 Task: Add Attachment from Google Drive to Card Card0000000267 in Board Board0000000067 in Workspace WS0000000023 in Trello. Add Cover Orange to Card Card0000000267 in Board Board0000000067 in Workspace WS0000000023 in Trello. Add "Add Label …" with "Title" Title0000000267 to Button Button0000000267 to Card Card0000000267 in Board Board0000000067 in Workspace WS0000000023 in Trello. Add Description DS0000000267 to Card Card0000000267 in Board Board0000000067 in Workspace WS0000000023 in Trello. Add Comment CM0000000267 to Card Card0000000267 in Board Board0000000067 in Workspace WS0000000023 in Trello
Action: Mouse moved to (595, 591)
Screenshot: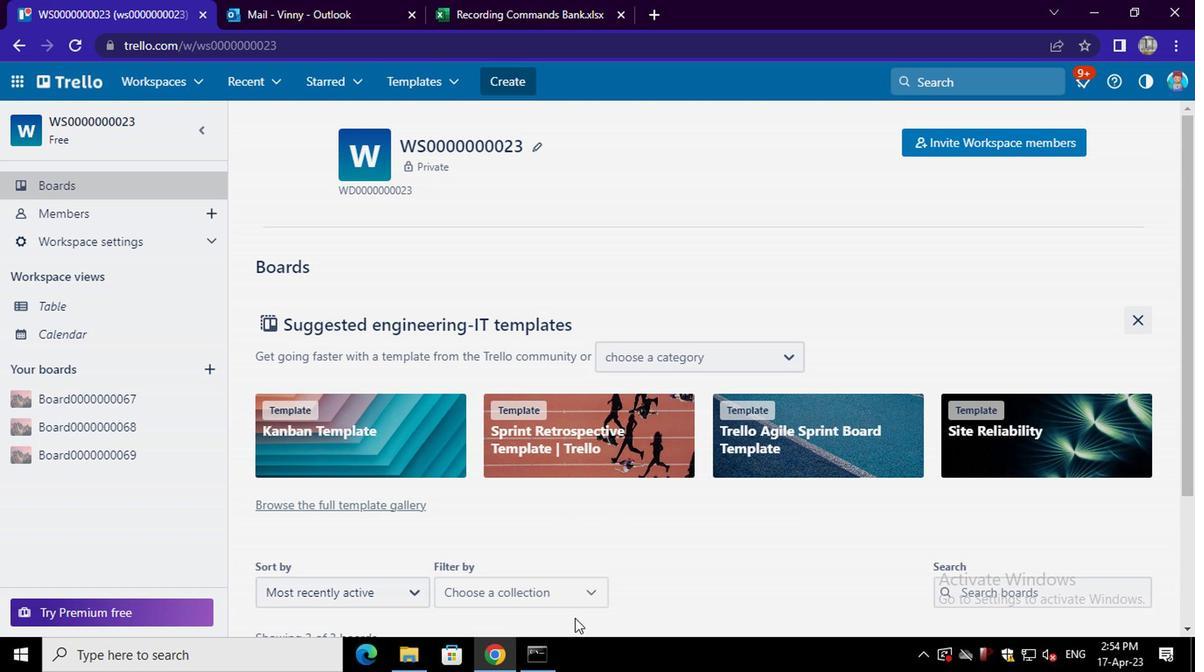 
Action: Mouse scrolled (595, 590) with delta (0, -1)
Screenshot: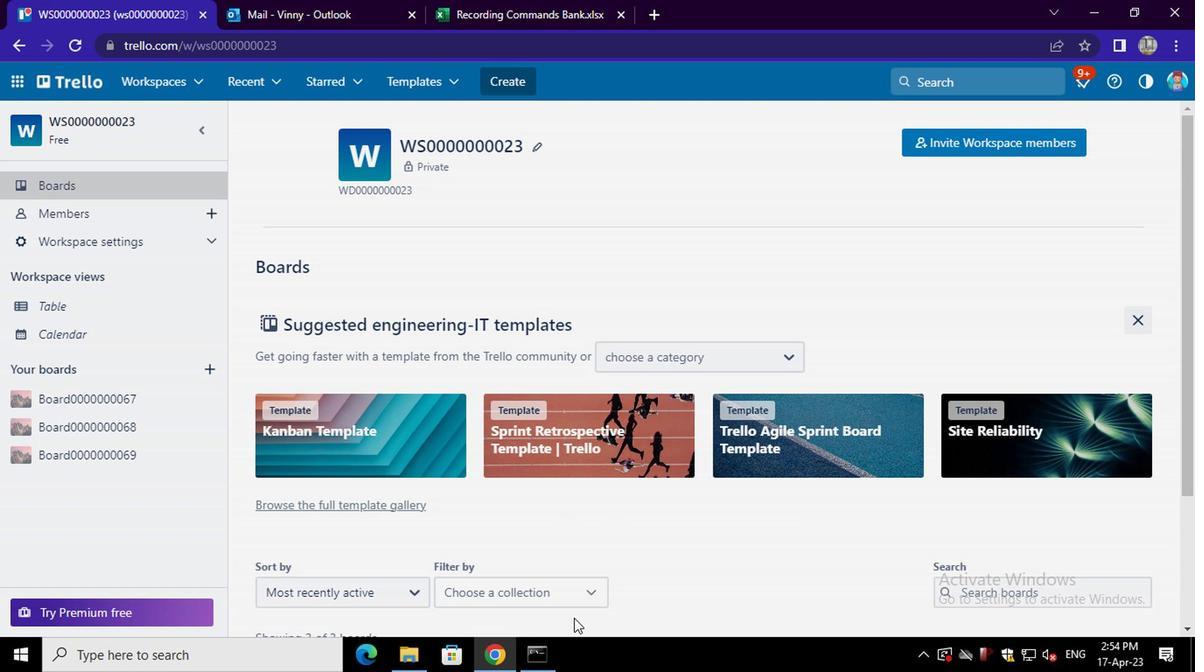 
Action: Mouse scrolled (595, 590) with delta (0, -1)
Screenshot: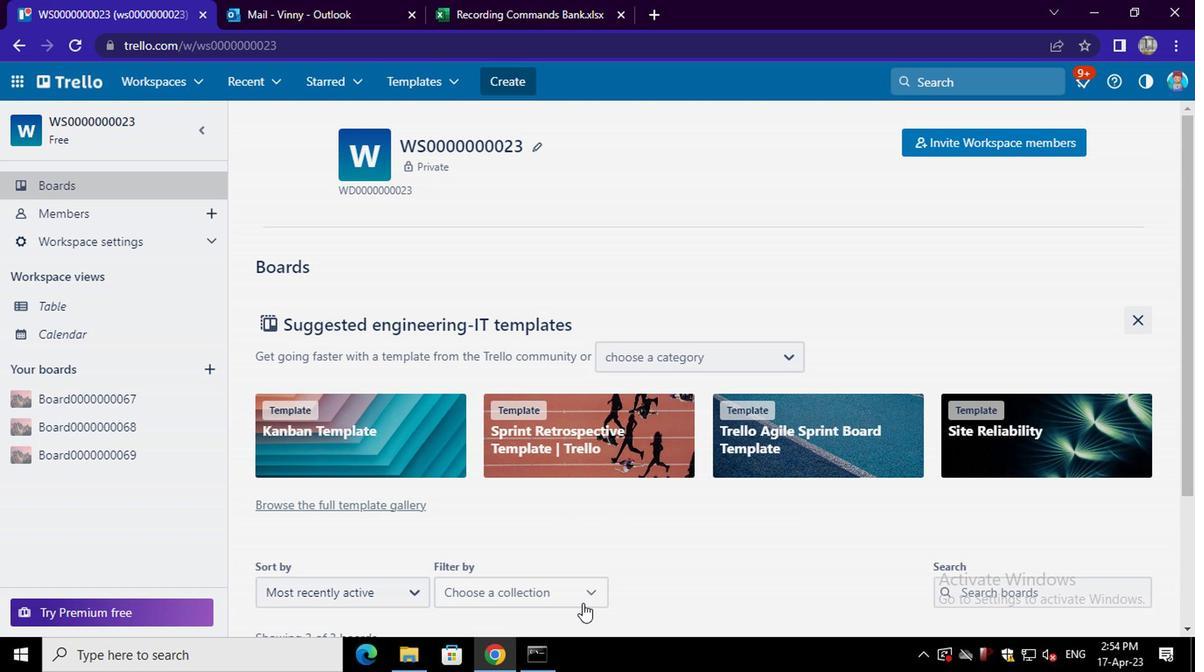 
Action: Mouse scrolled (595, 590) with delta (0, -1)
Screenshot: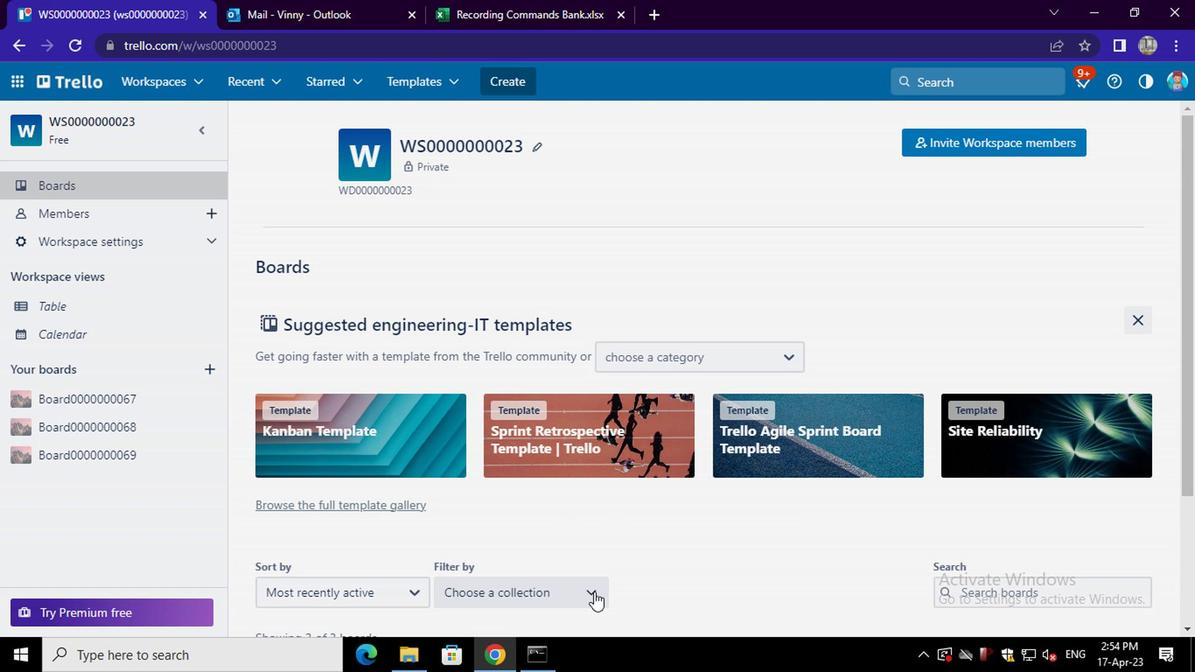 
Action: Mouse scrolled (595, 590) with delta (0, -1)
Screenshot: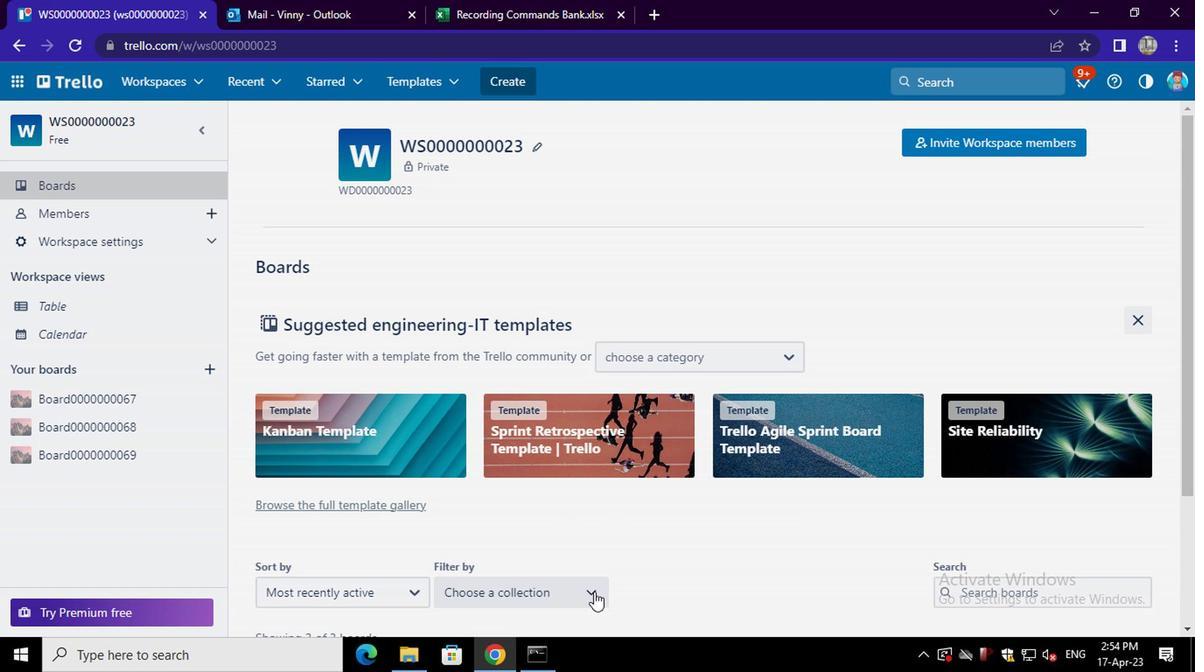 
Action: Mouse moved to (599, 541)
Screenshot: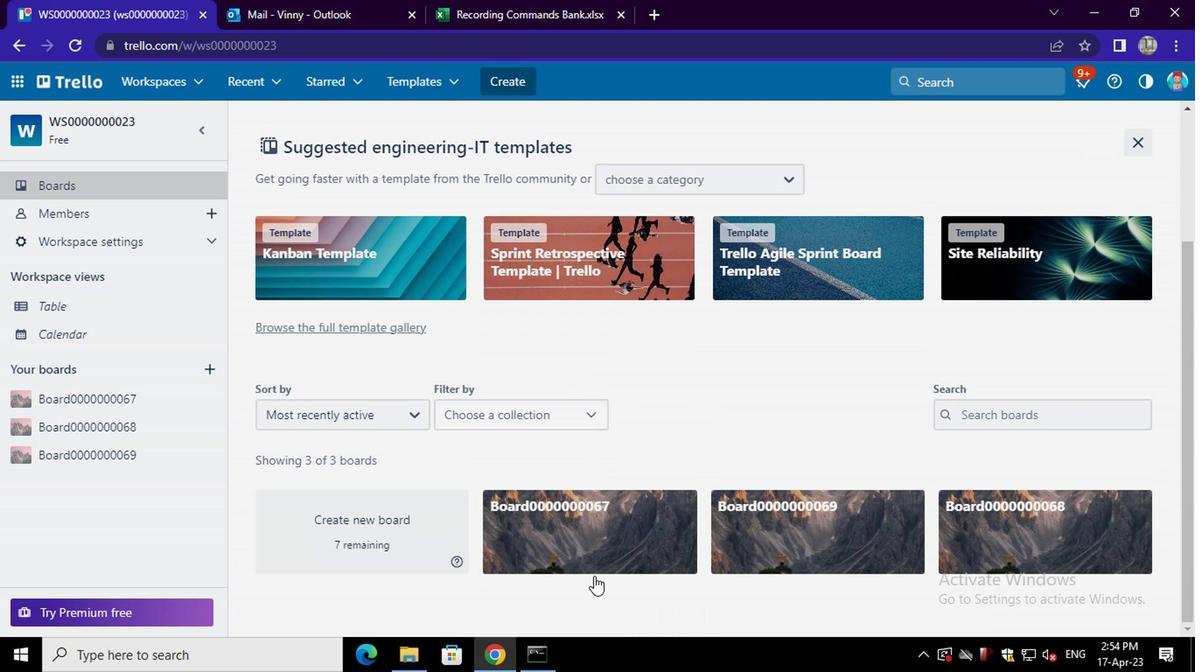 
Action: Mouse pressed left at (599, 541)
Screenshot: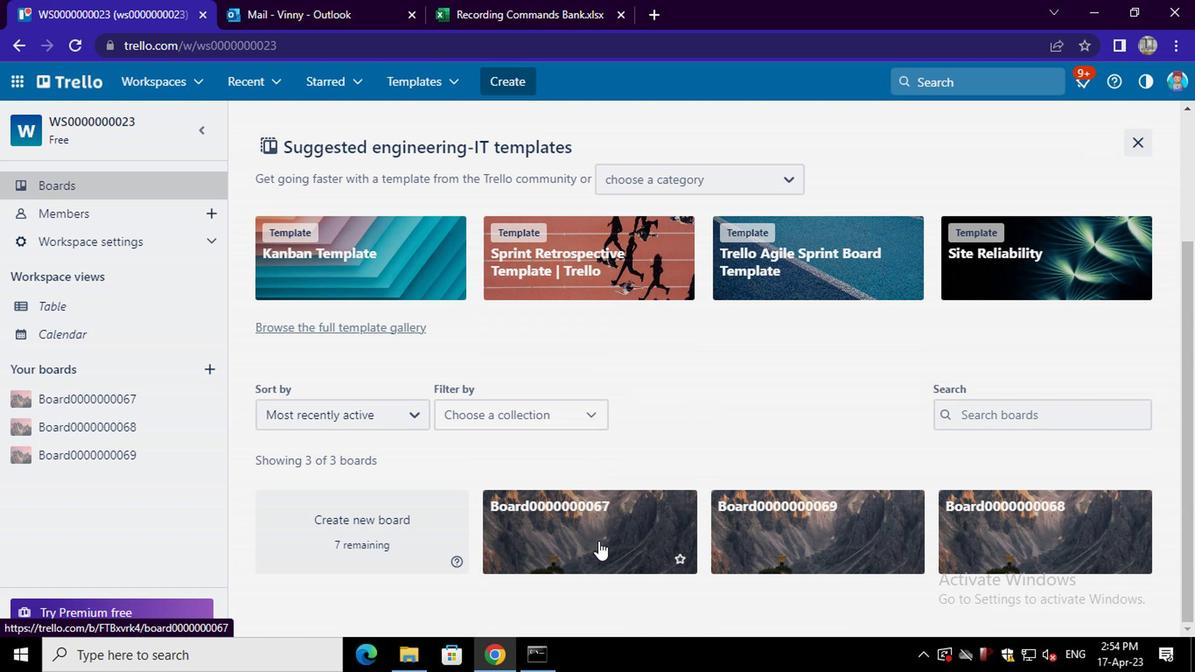 
Action: Mouse moved to (452, 451)
Screenshot: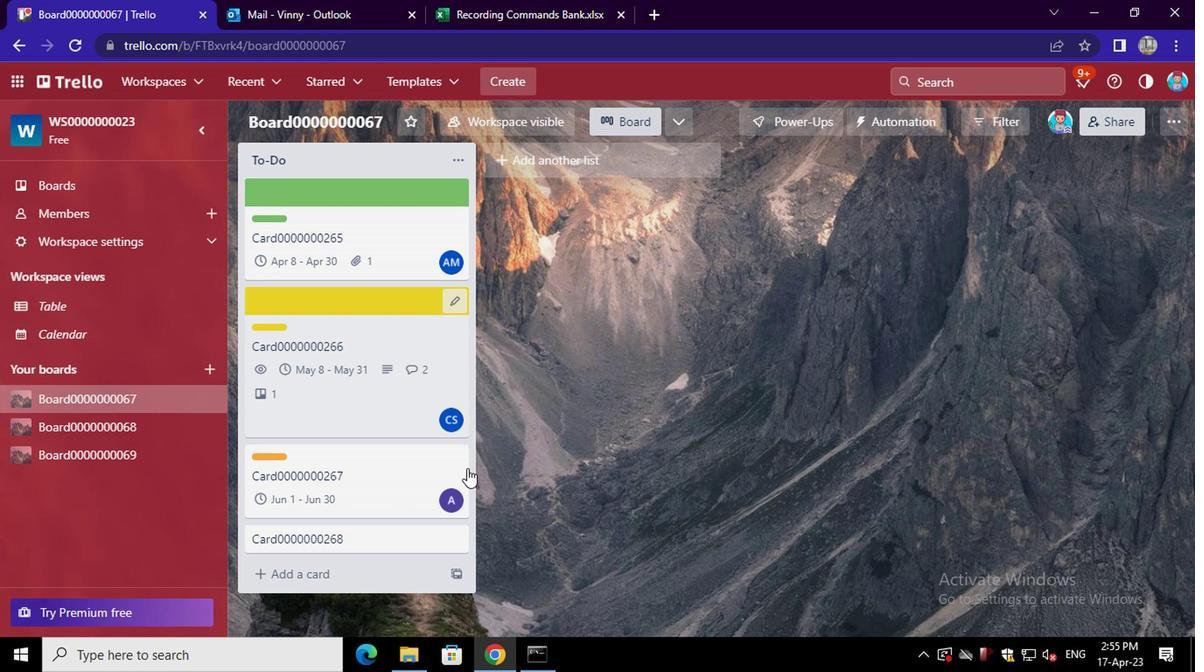 
Action: Mouse pressed left at (452, 451)
Screenshot: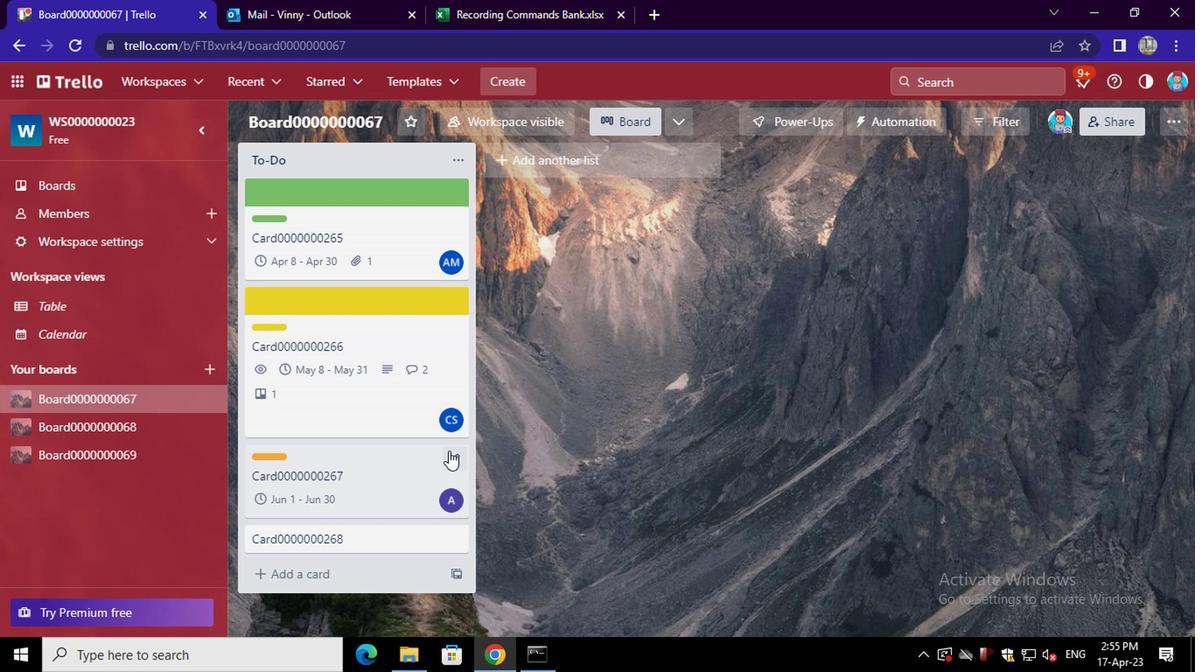 
Action: Mouse moved to (528, 365)
Screenshot: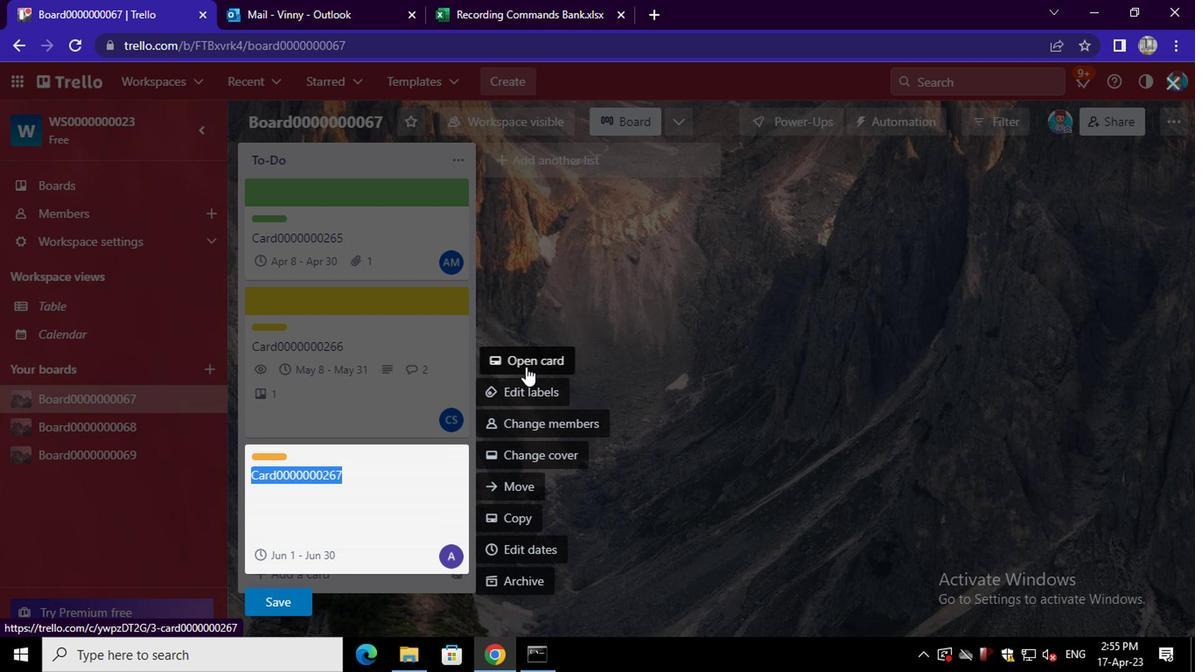 
Action: Mouse pressed left at (528, 365)
Screenshot: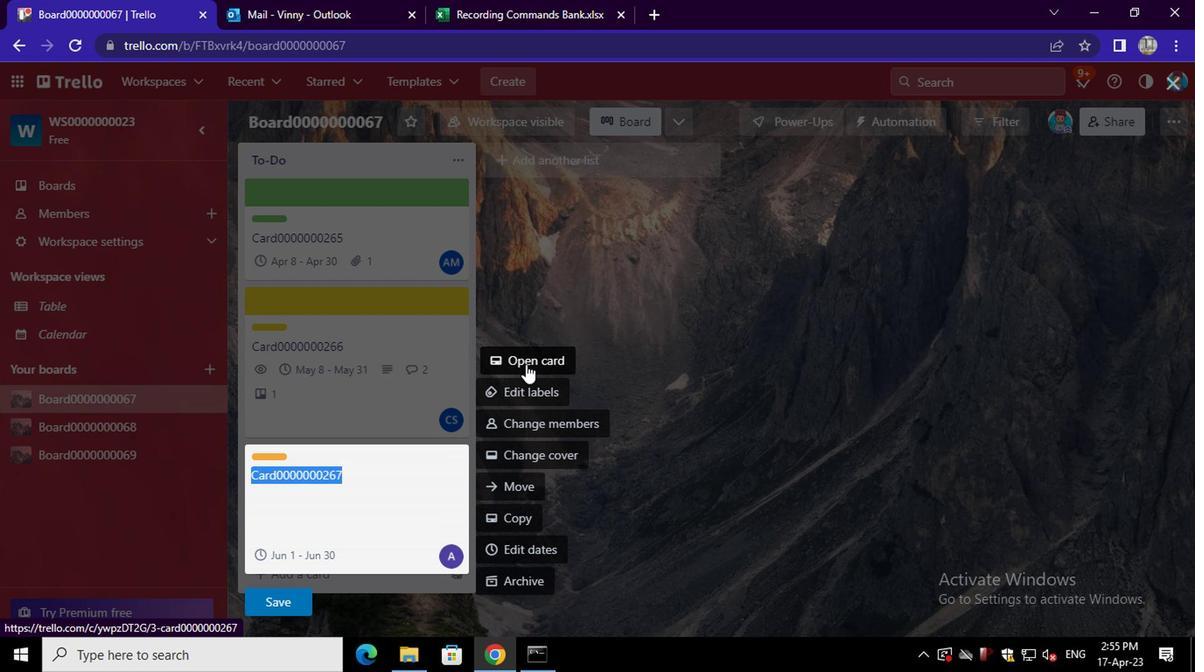 
Action: Mouse moved to (831, 360)
Screenshot: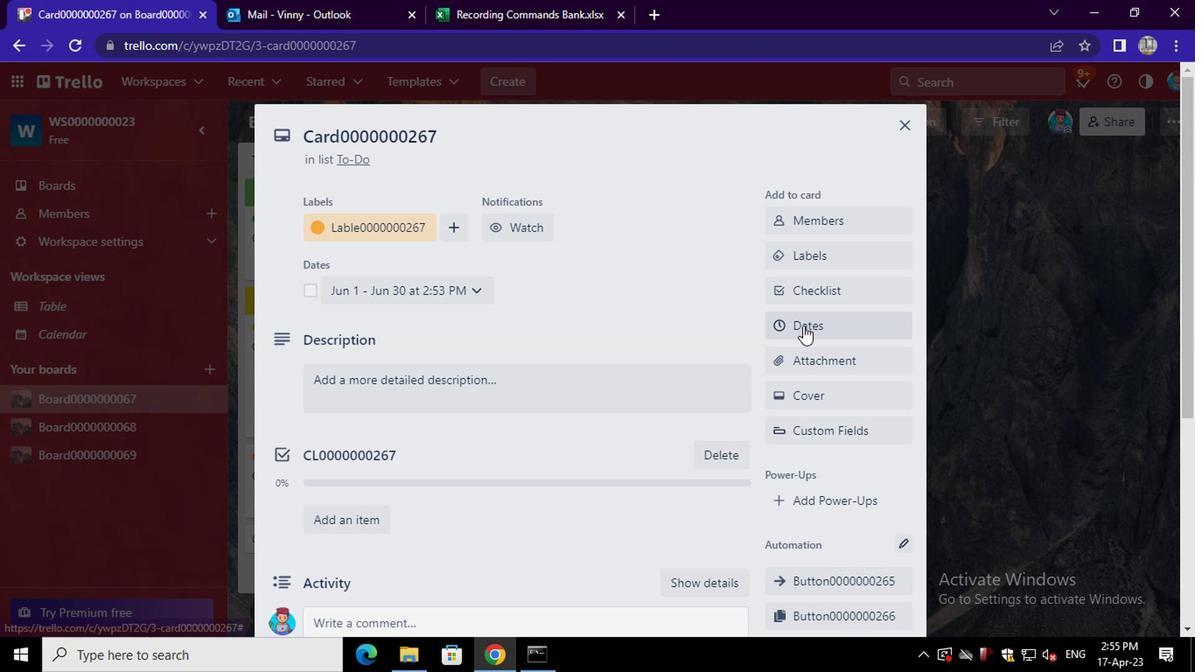 
Action: Mouse pressed left at (831, 360)
Screenshot: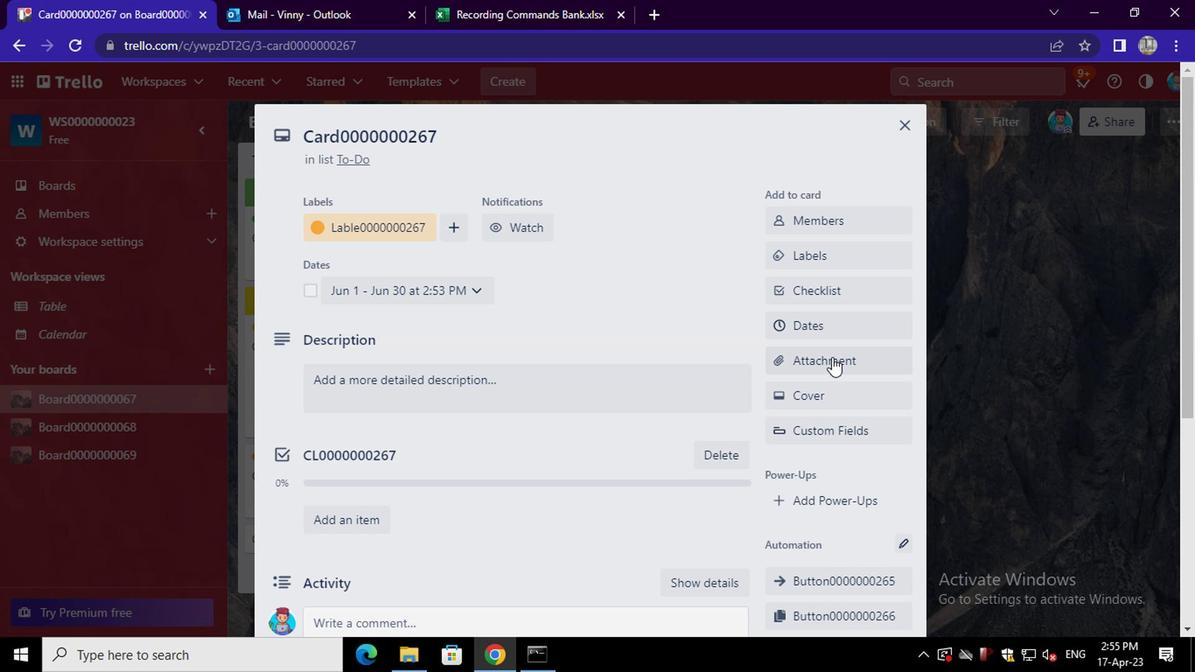 
Action: Mouse moved to (822, 219)
Screenshot: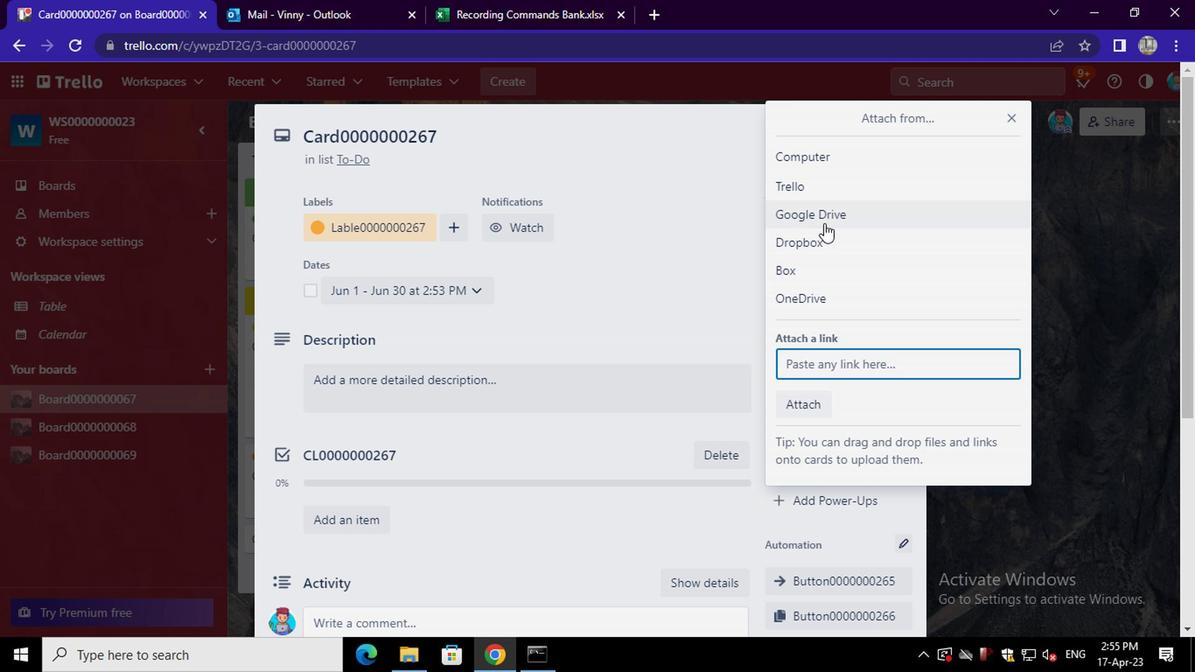 
Action: Mouse pressed left at (822, 219)
Screenshot: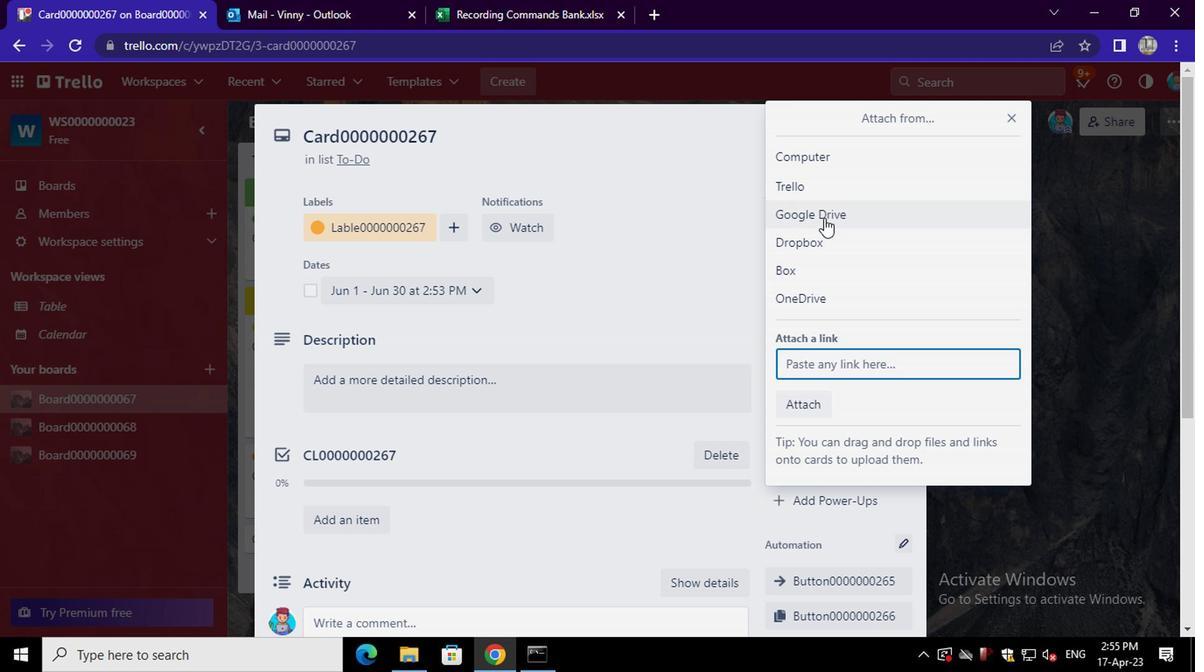 
Action: Mouse moved to (444, 424)
Screenshot: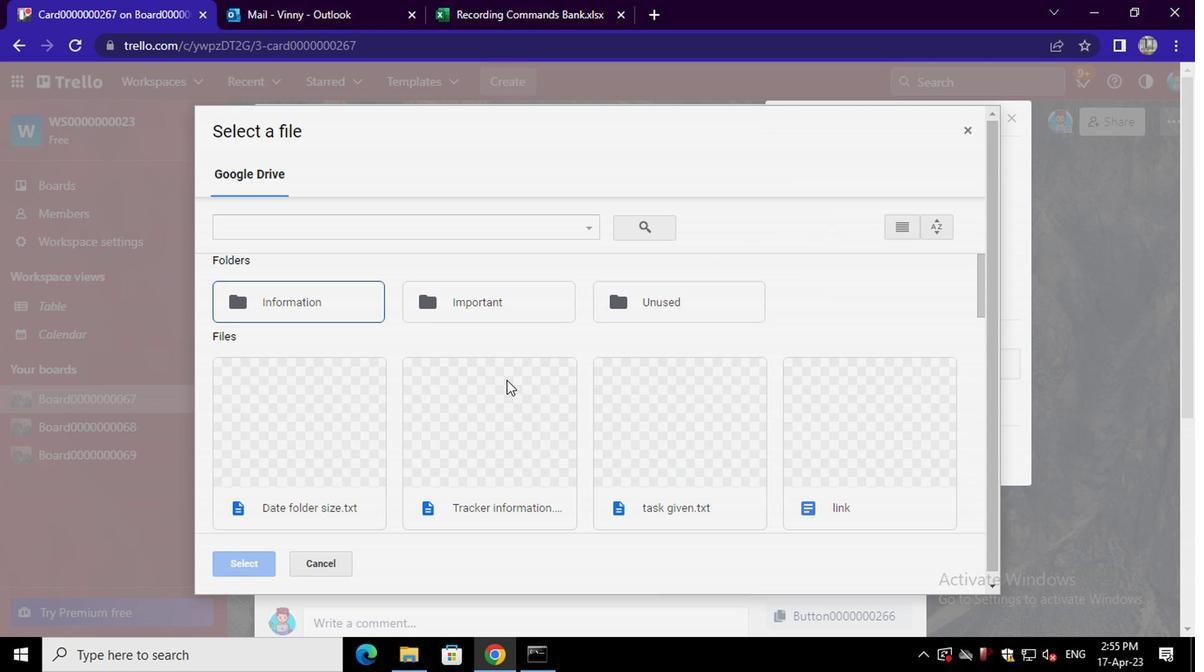 
Action: Mouse scrolled (444, 423) with delta (0, 0)
Screenshot: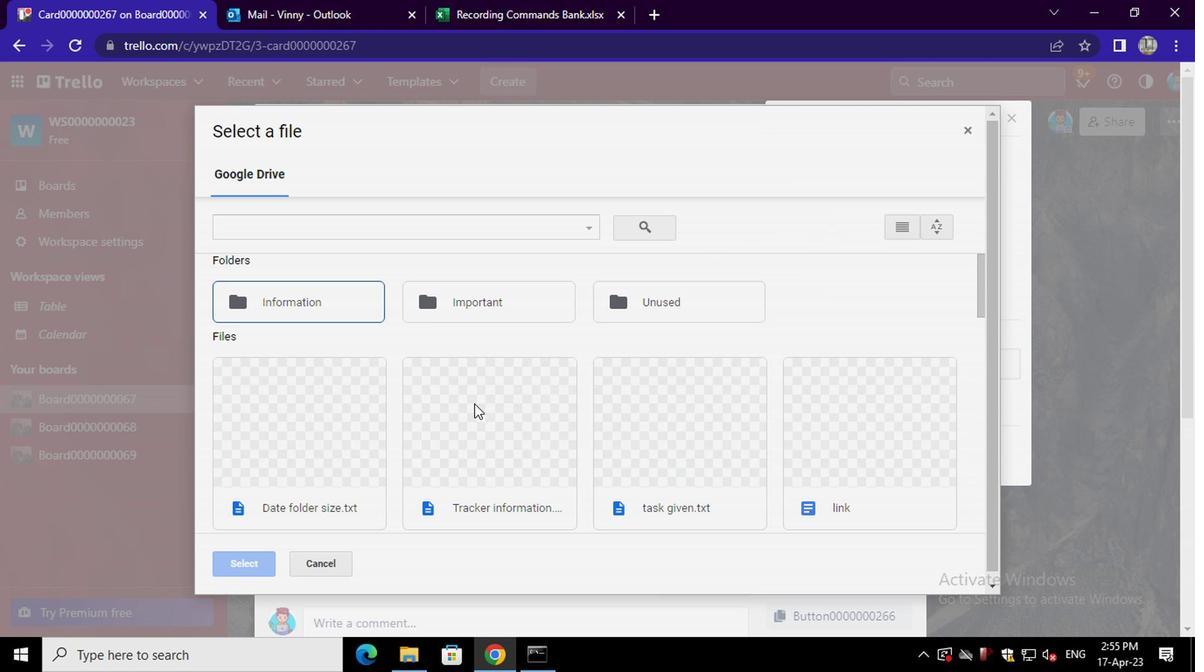 
Action: Mouse scrolled (444, 423) with delta (0, 0)
Screenshot: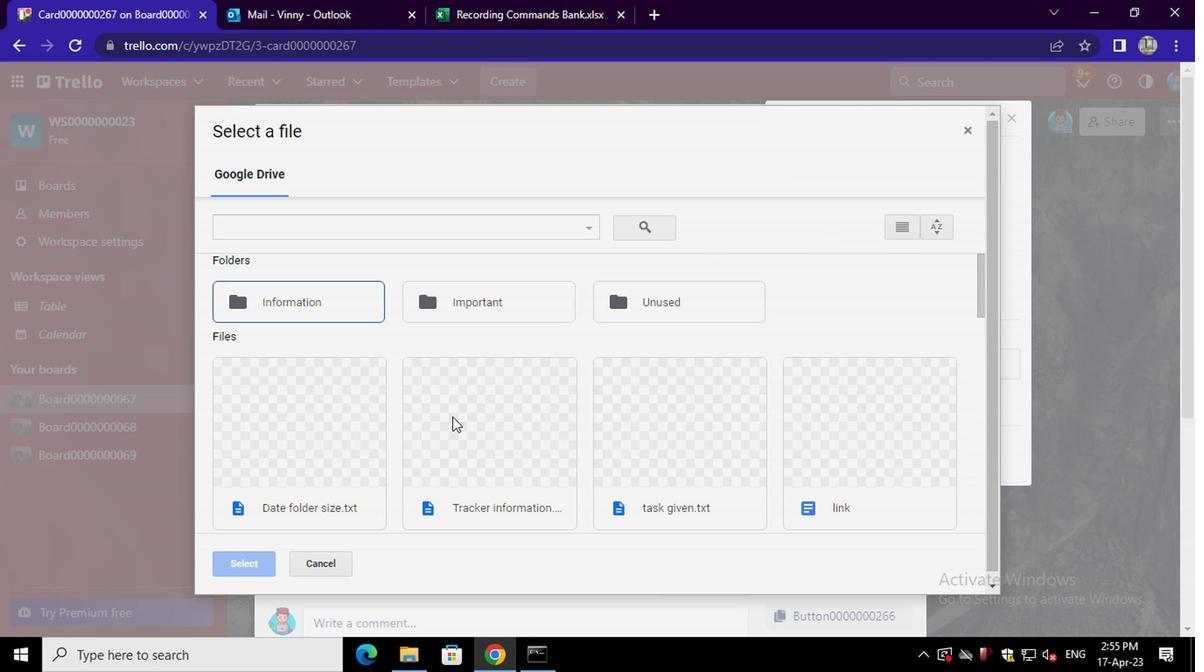 
Action: Mouse moved to (327, 454)
Screenshot: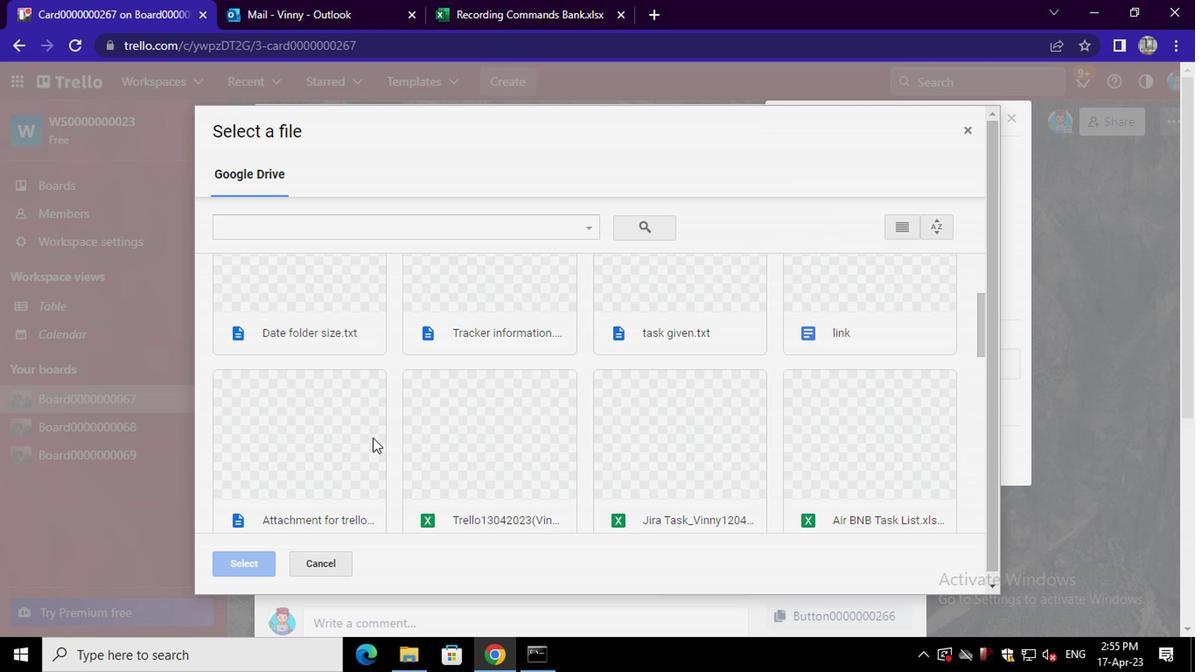 
Action: Mouse pressed left at (327, 454)
Screenshot: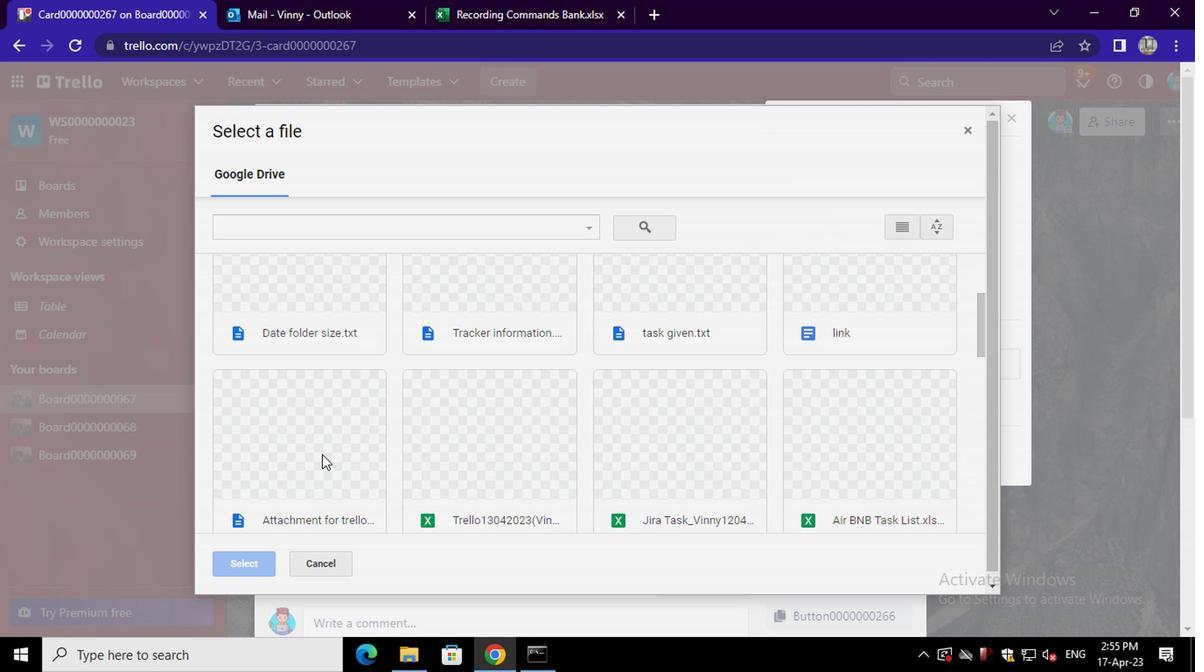 
Action: Mouse pressed left at (327, 454)
Screenshot: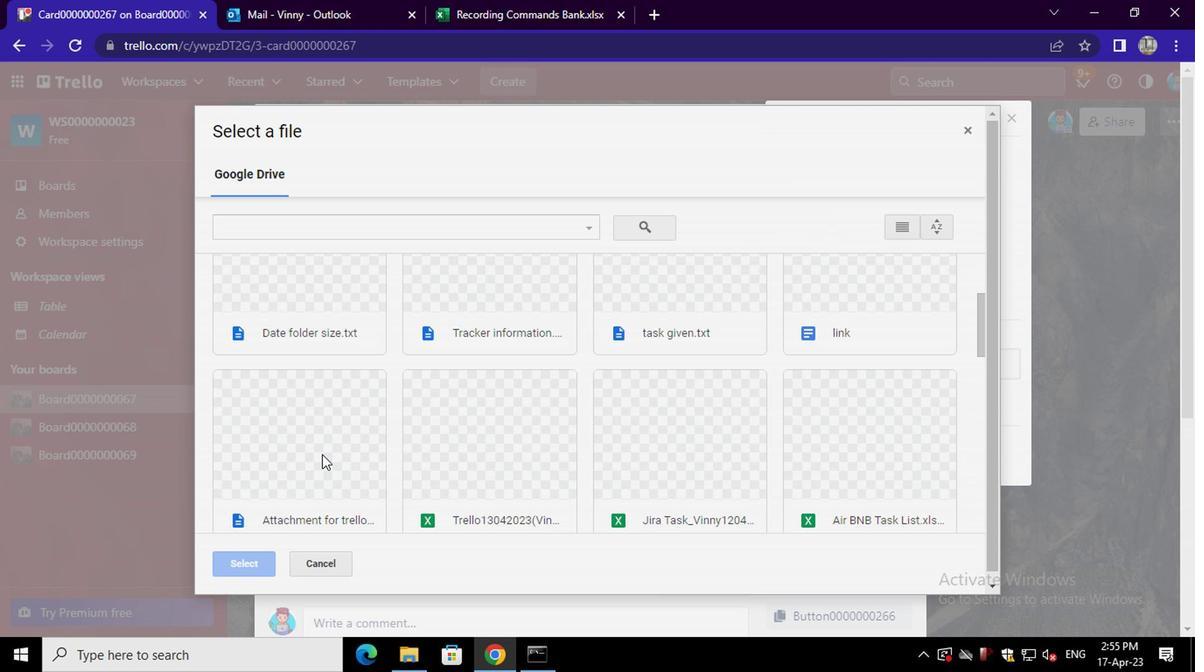 
Action: Mouse moved to (834, 397)
Screenshot: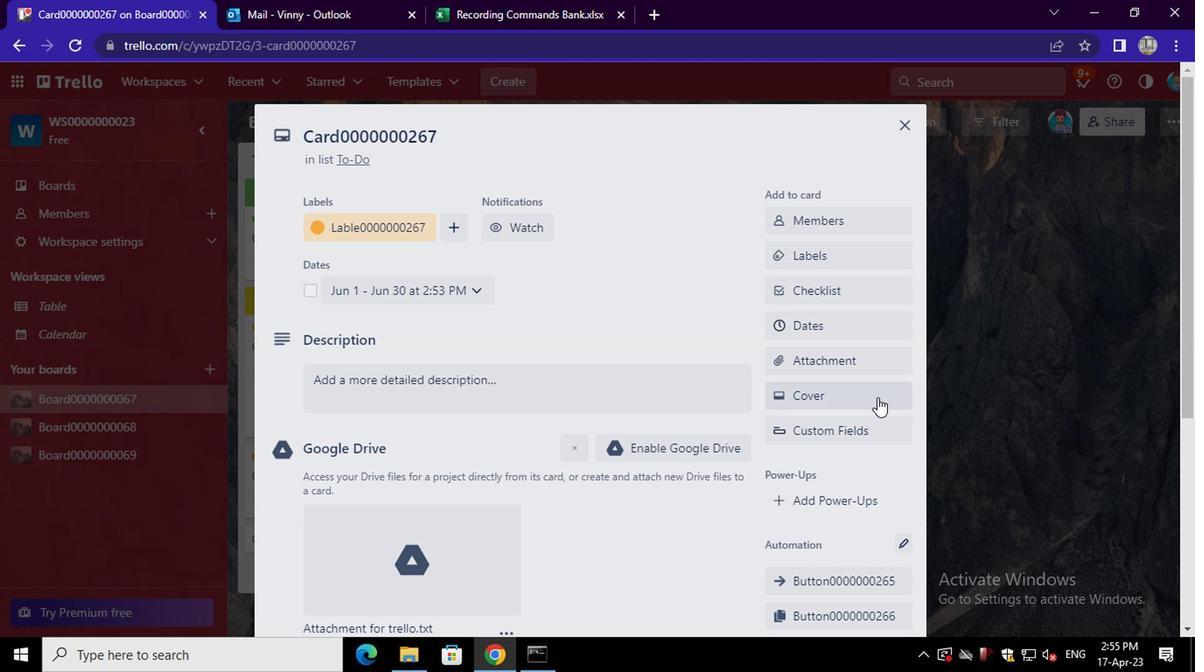 
Action: Mouse pressed left at (834, 397)
Screenshot: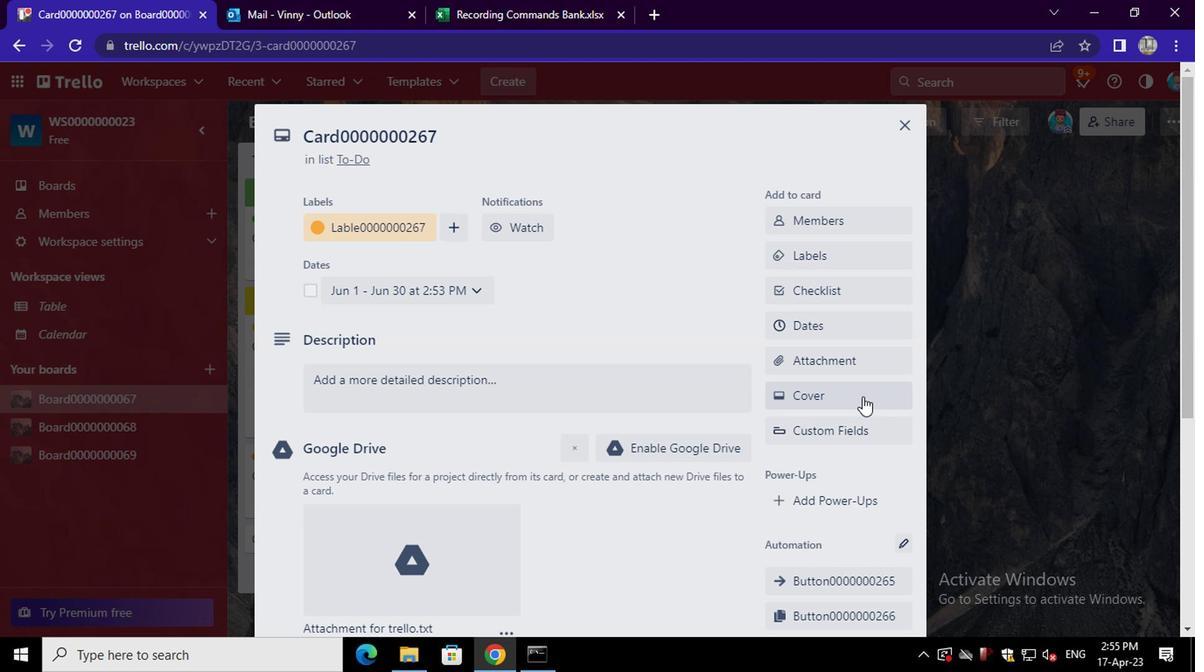 
Action: Mouse moved to (905, 277)
Screenshot: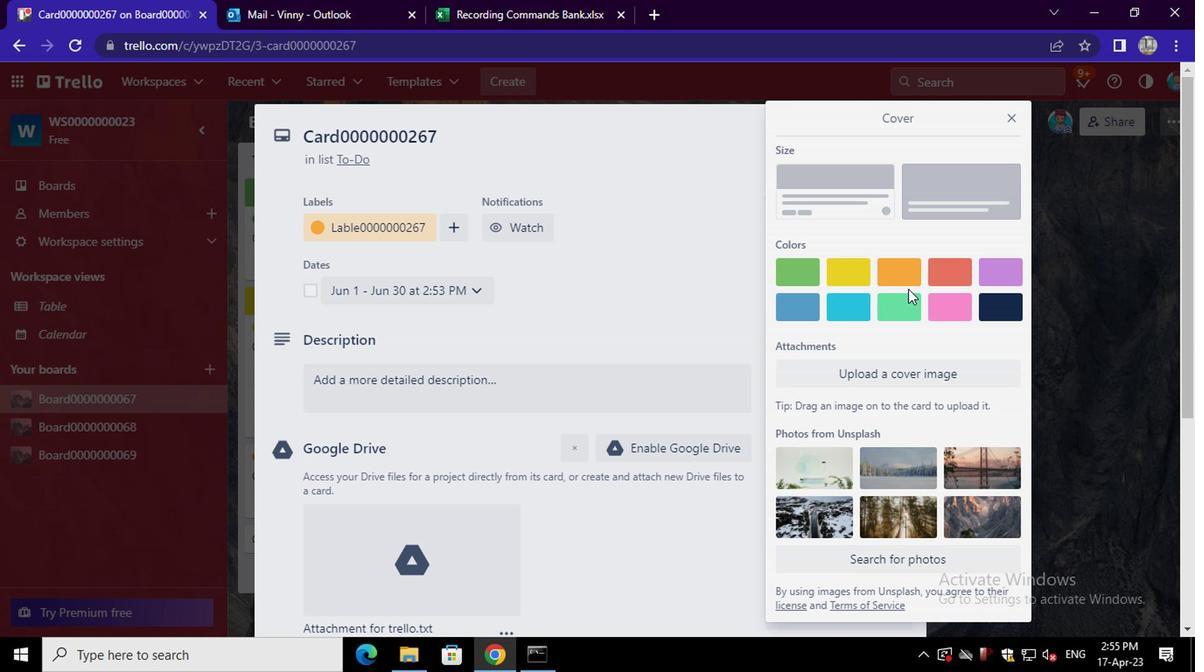 
Action: Mouse pressed left at (905, 277)
Screenshot: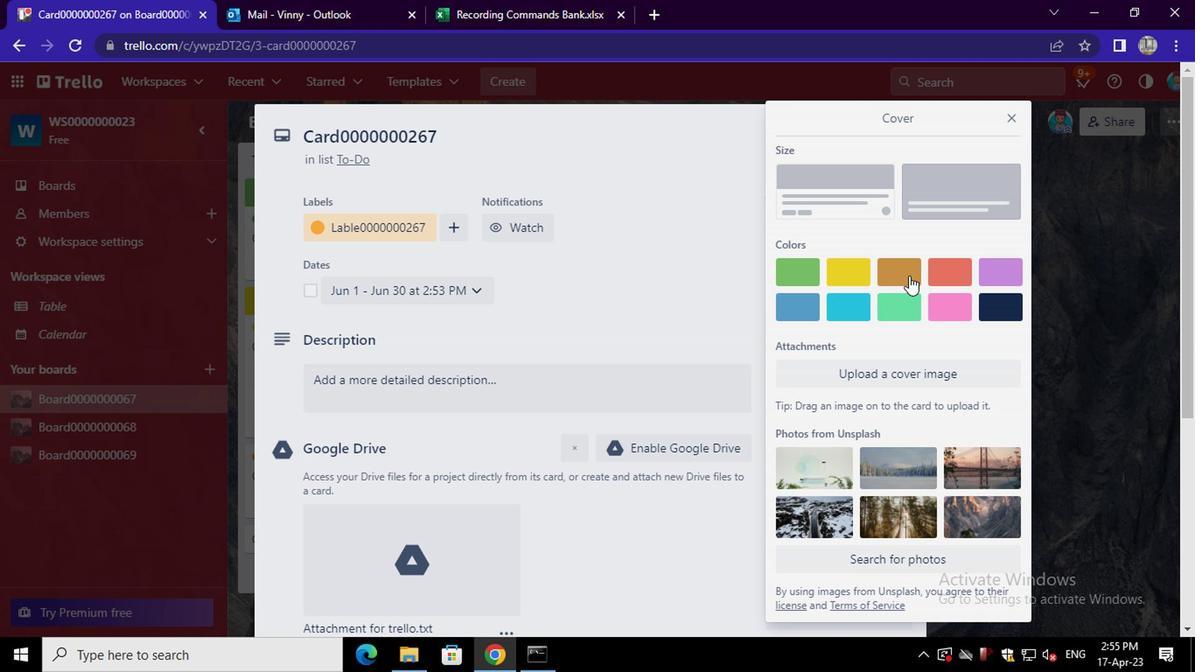 
Action: Mouse moved to (698, 381)
Screenshot: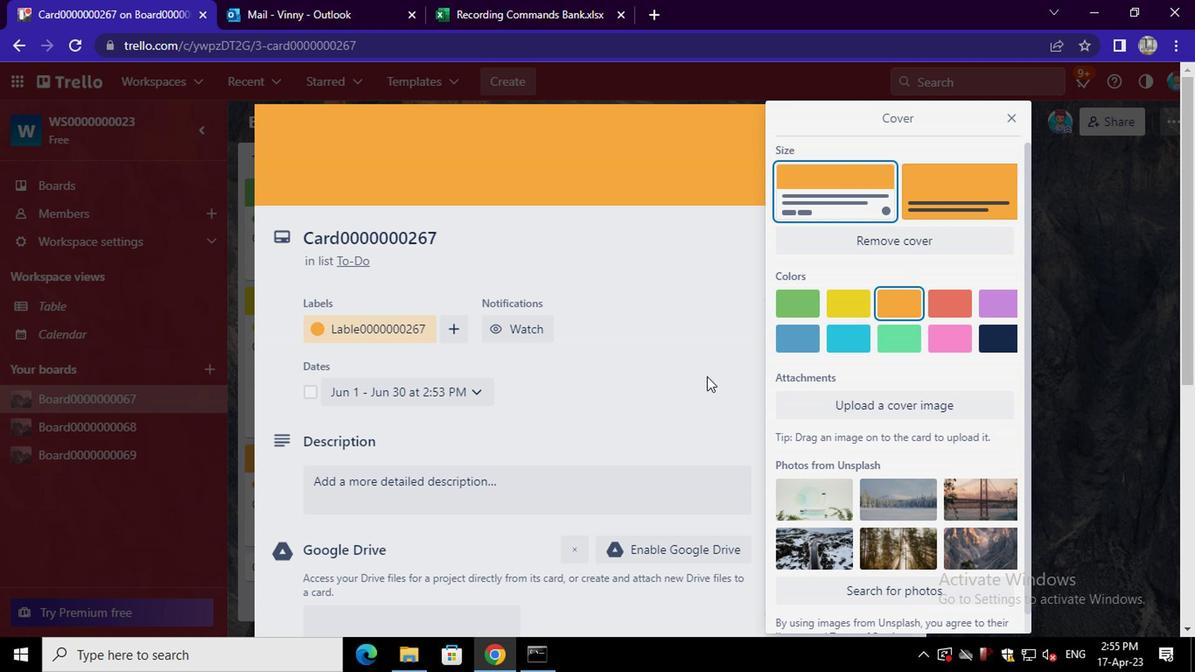 
Action: Mouse pressed left at (698, 381)
Screenshot: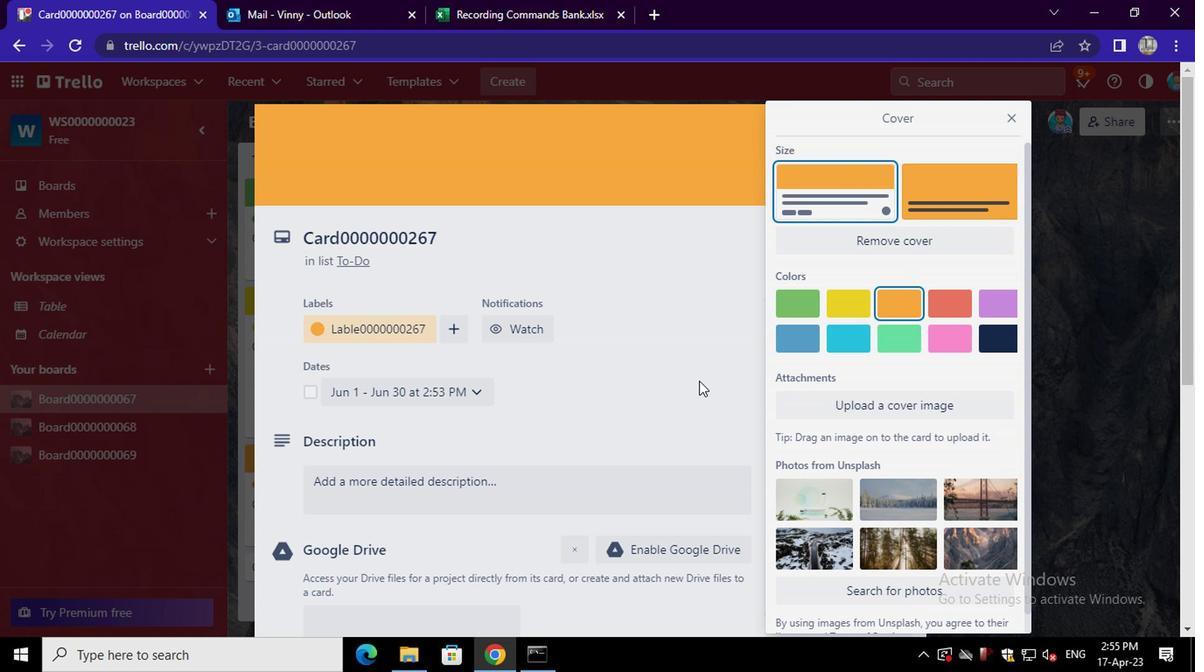 
Action: Mouse scrolled (698, 381) with delta (0, 0)
Screenshot: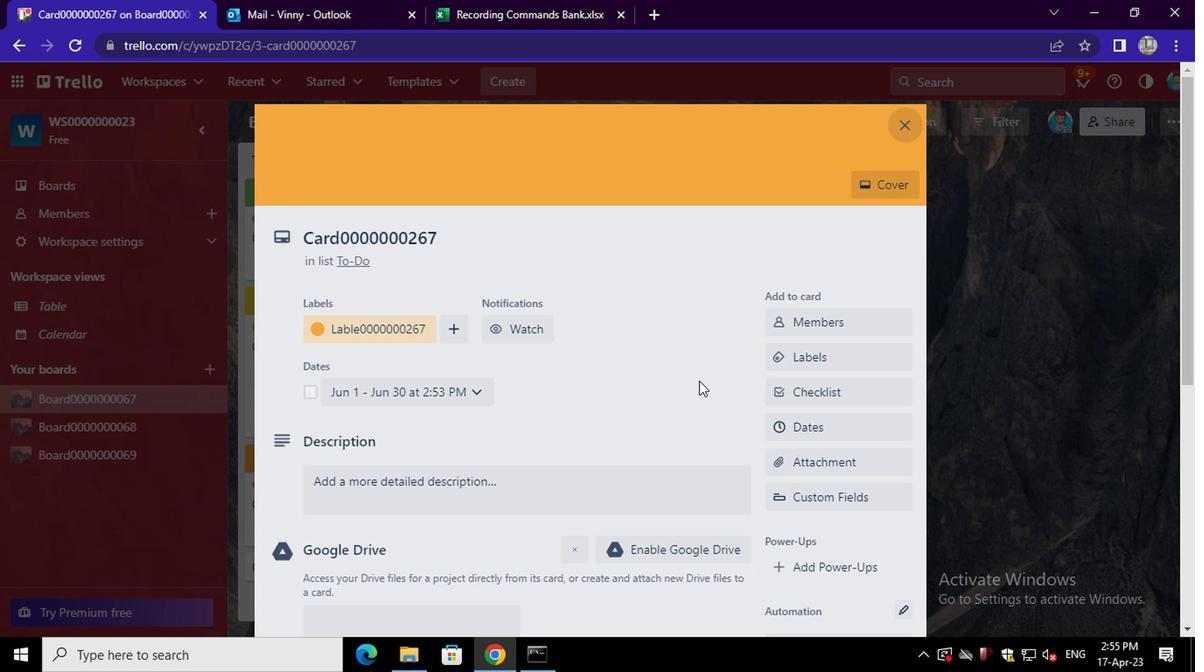 
Action: Mouse moved to (698, 381)
Screenshot: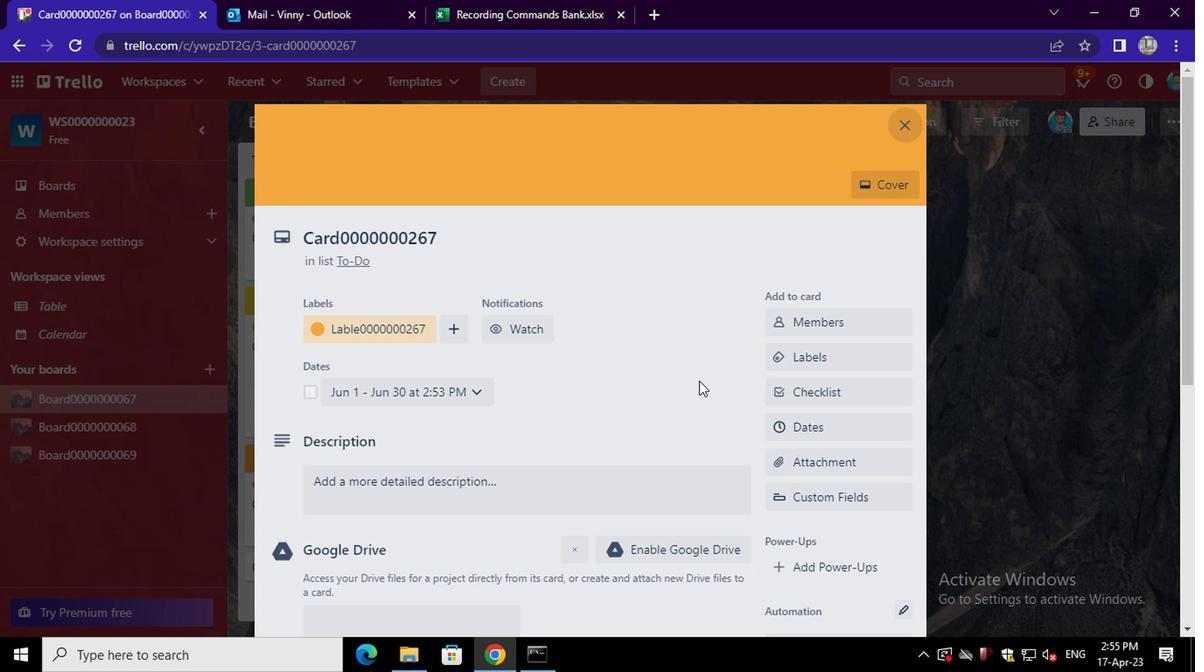 
Action: Mouse scrolled (698, 381) with delta (0, 0)
Screenshot: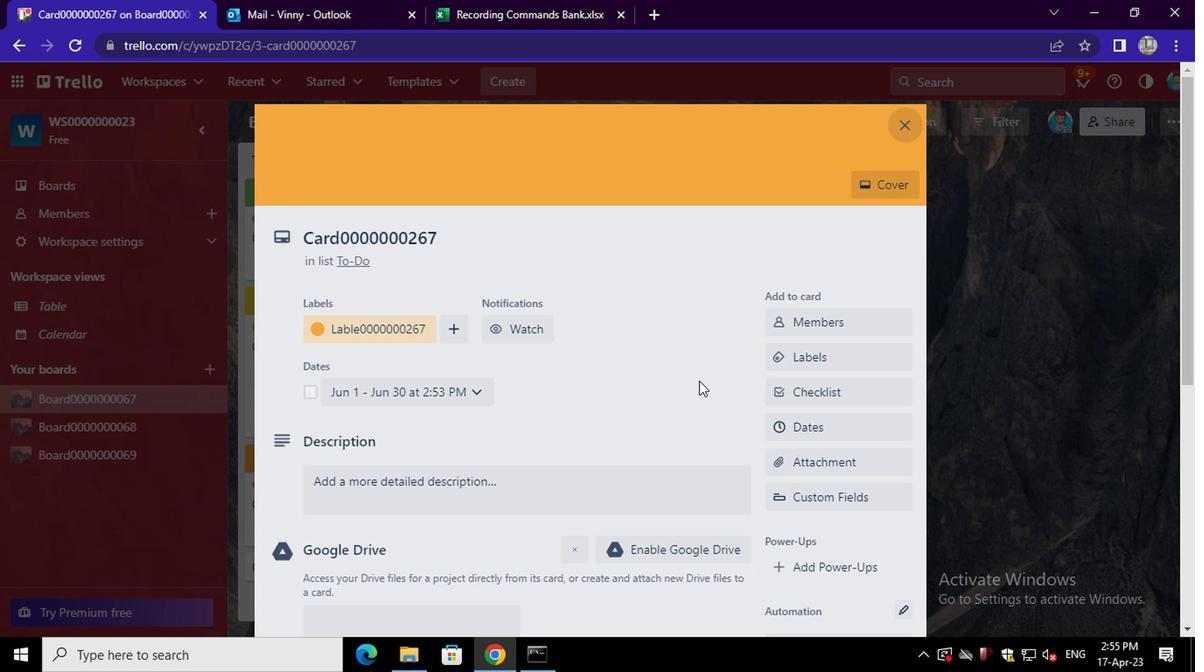 
Action: Mouse moved to (697, 382)
Screenshot: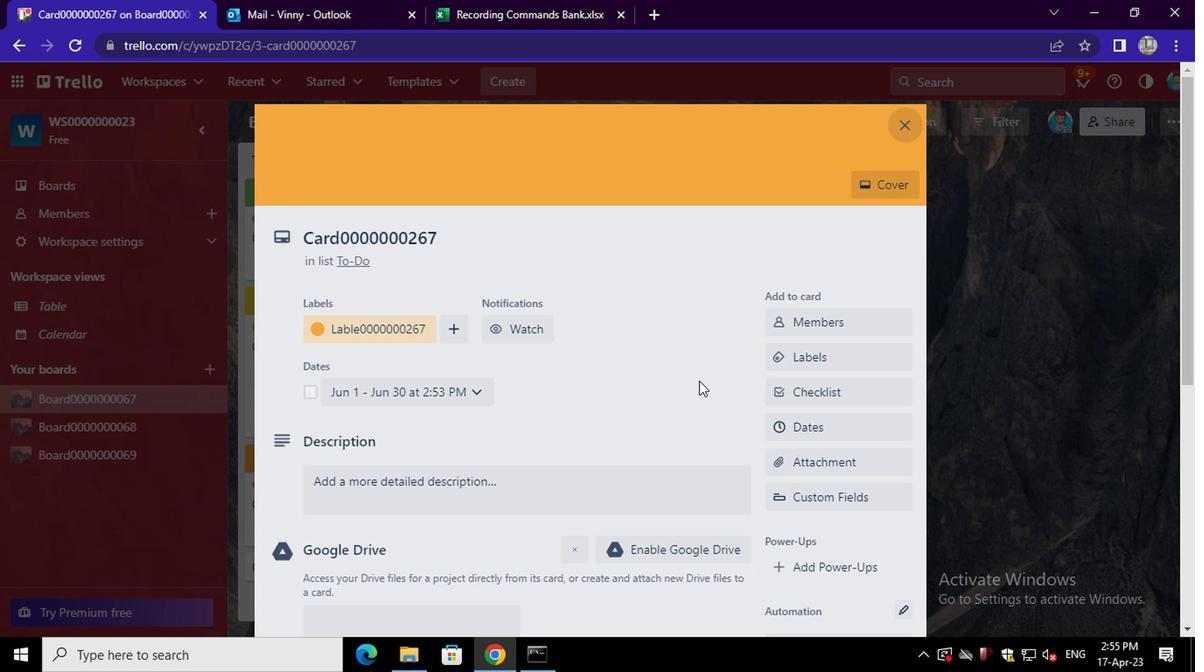 
Action: Mouse scrolled (697, 381) with delta (0, 0)
Screenshot: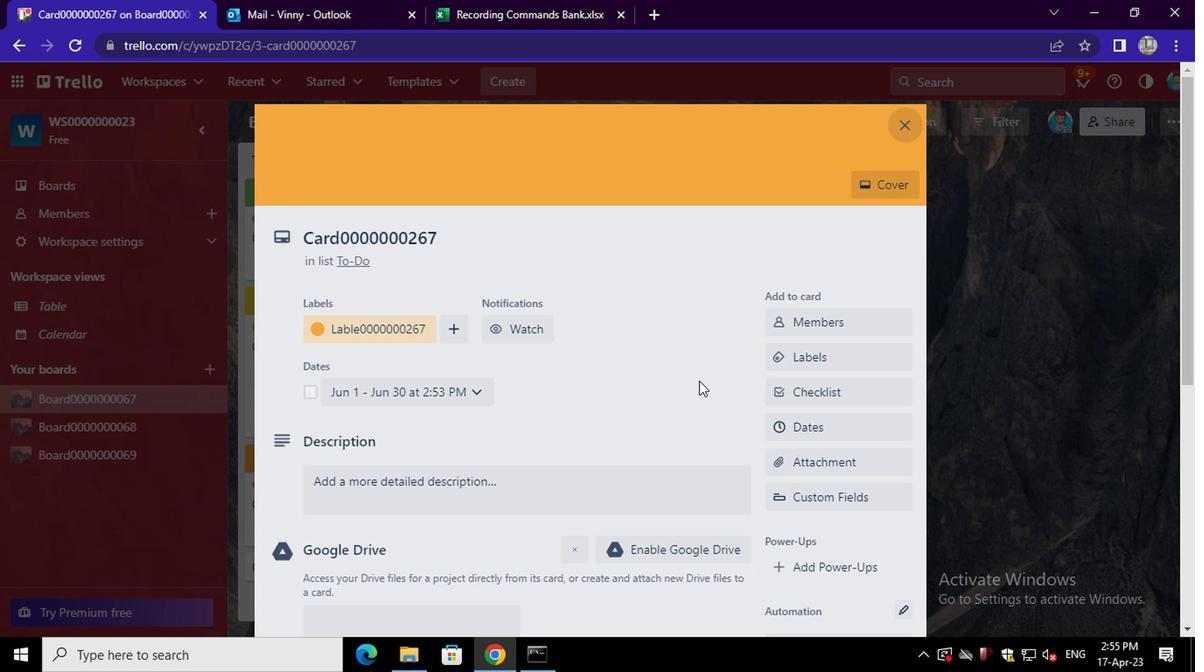 
Action: Mouse scrolled (697, 381) with delta (0, 0)
Screenshot: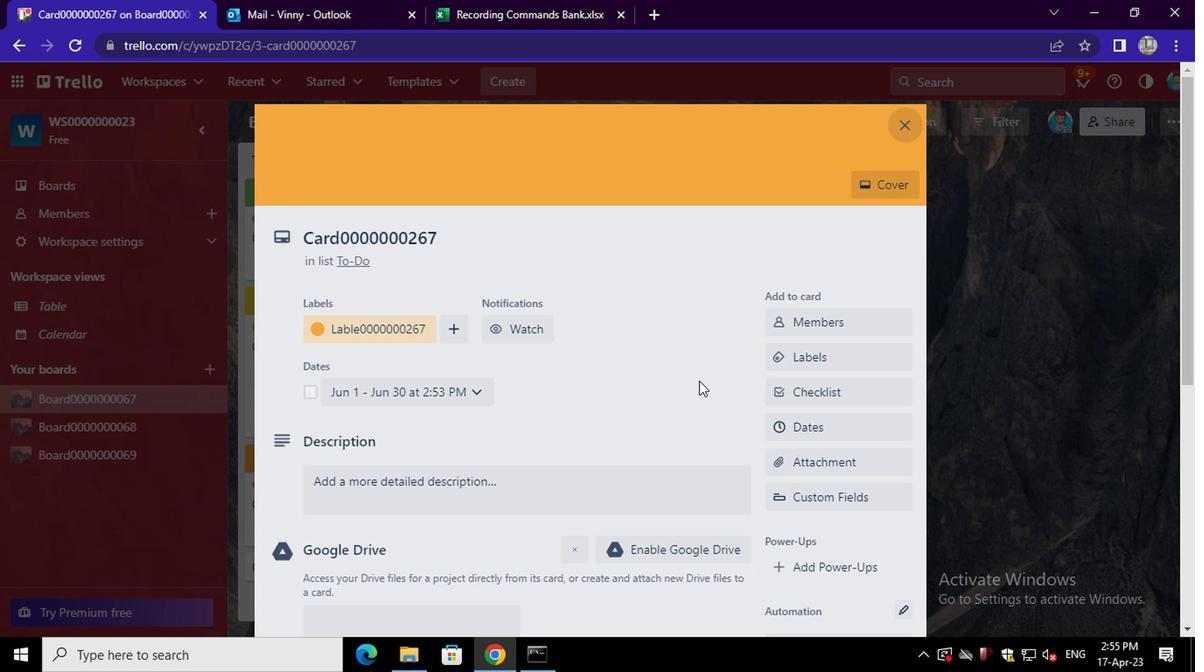 
Action: Mouse moved to (814, 370)
Screenshot: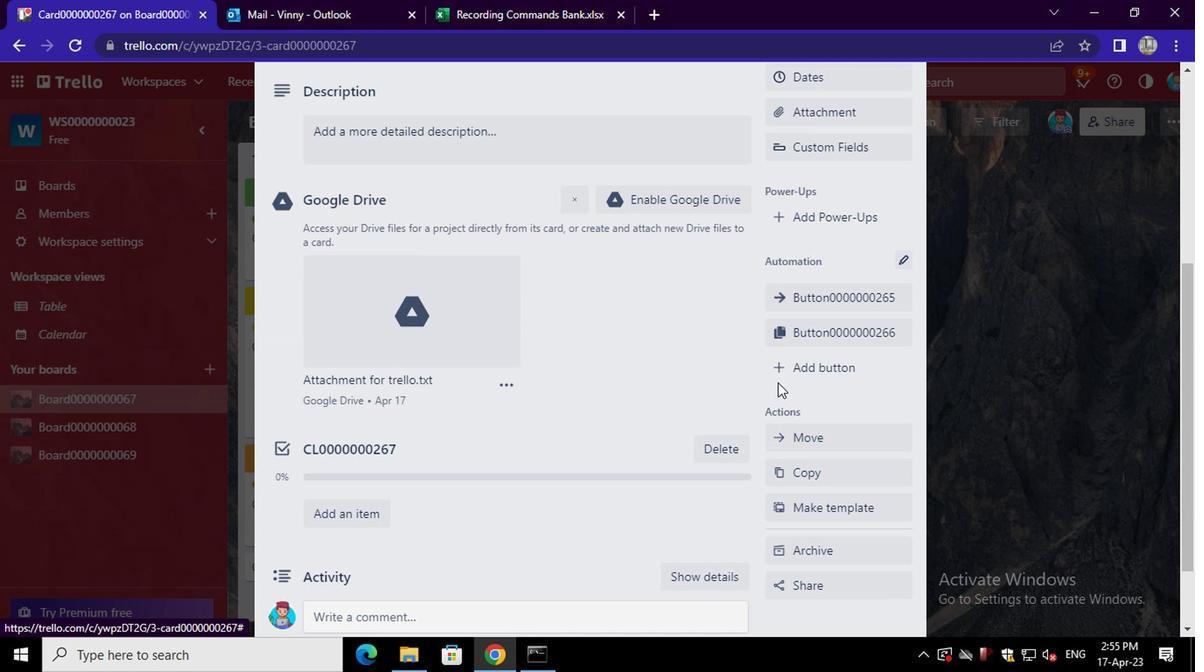 
Action: Mouse pressed left at (814, 370)
Screenshot: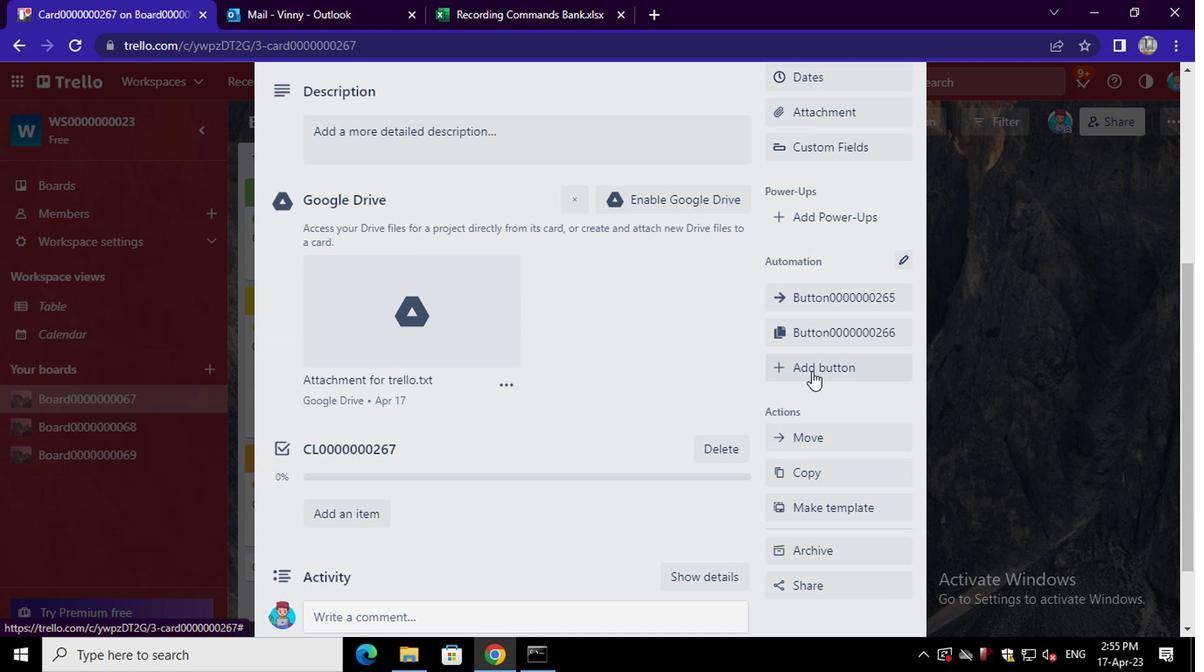 
Action: Mouse moved to (855, 267)
Screenshot: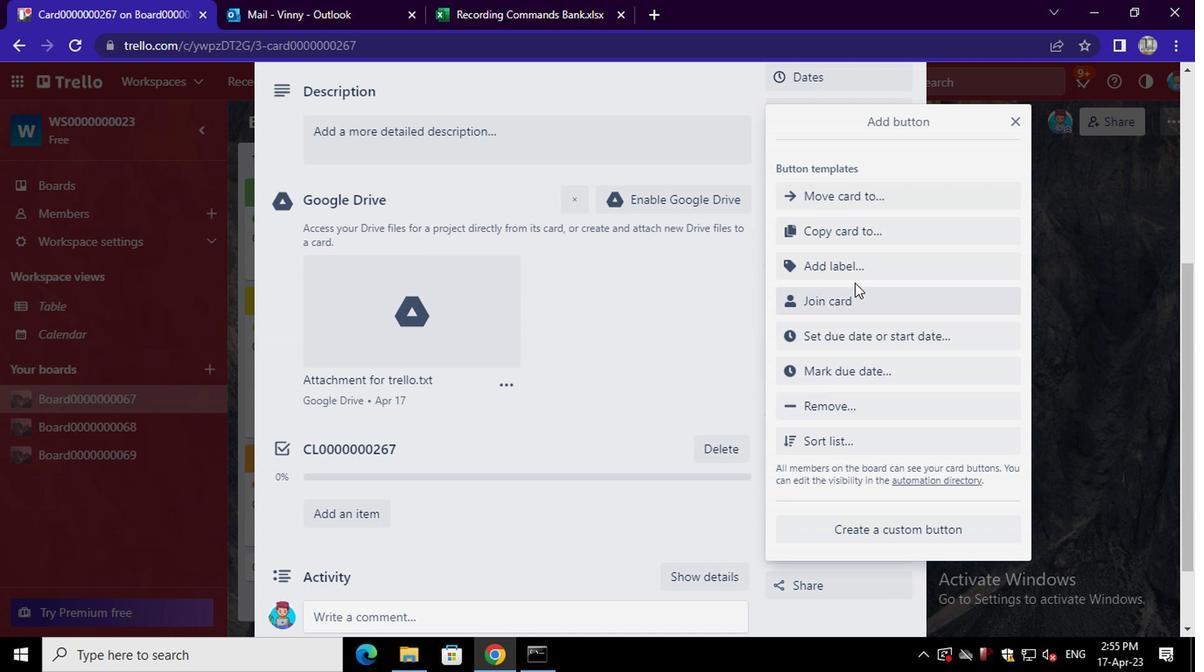 
Action: Mouse pressed left at (855, 267)
Screenshot: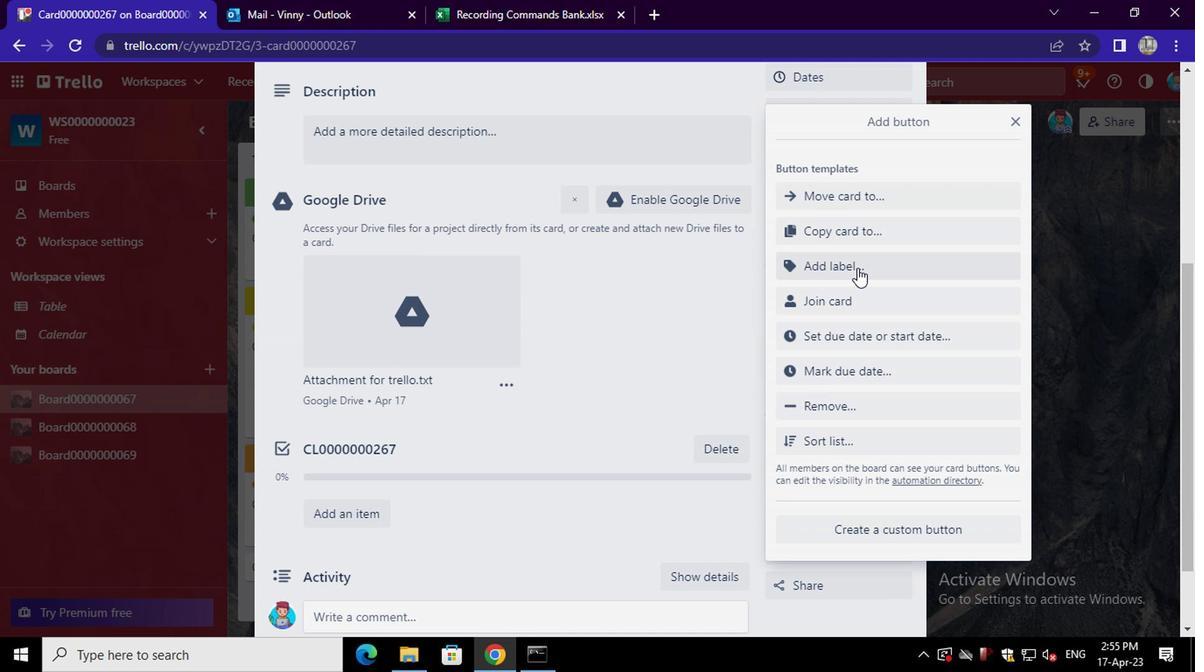 
Action: Mouse moved to (867, 199)
Screenshot: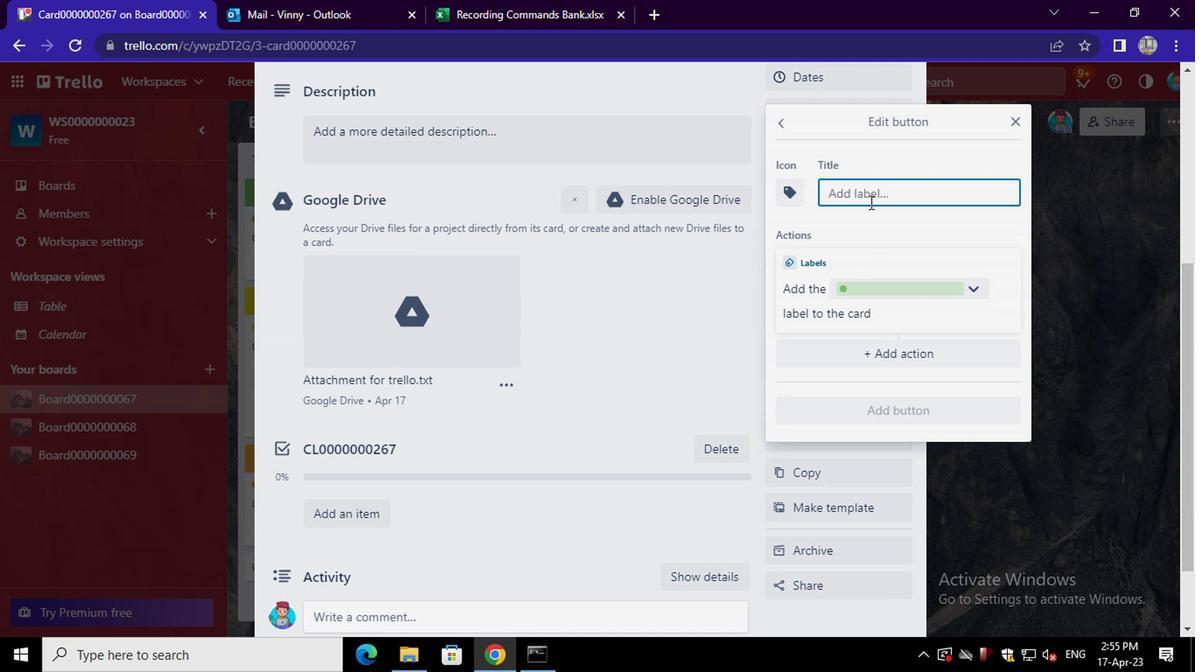 
Action: Mouse pressed left at (867, 199)
Screenshot: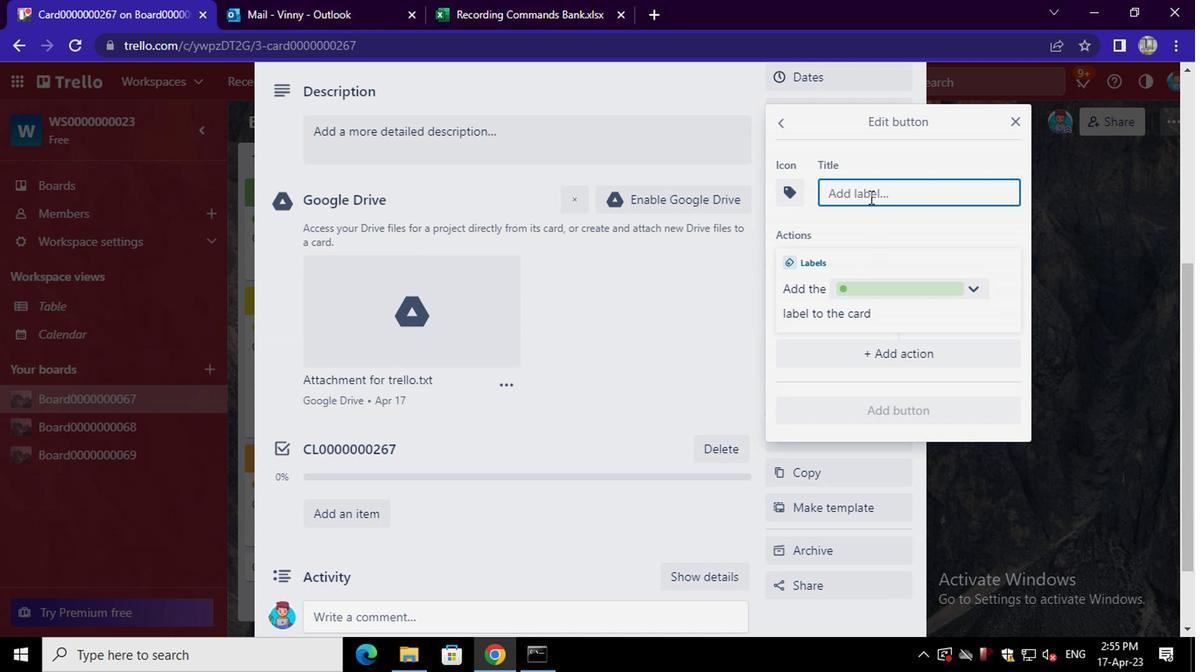
Action: Key pressed <Key.shift>BUTTON0000000267
Screenshot: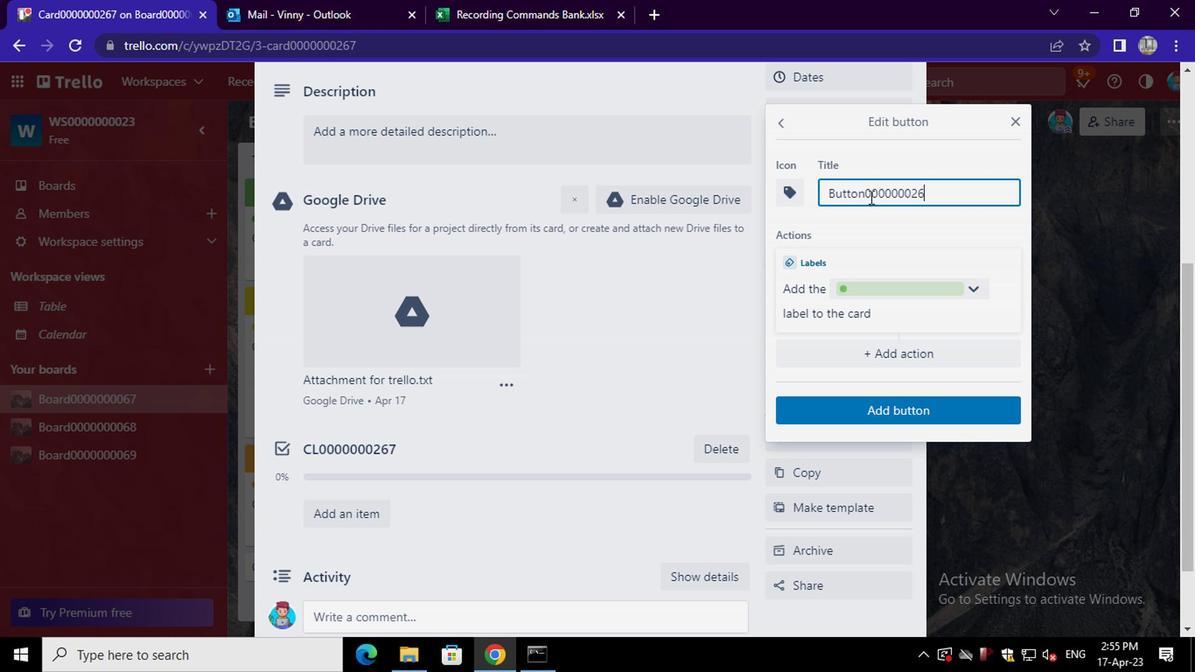 
Action: Mouse moved to (974, 291)
Screenshot: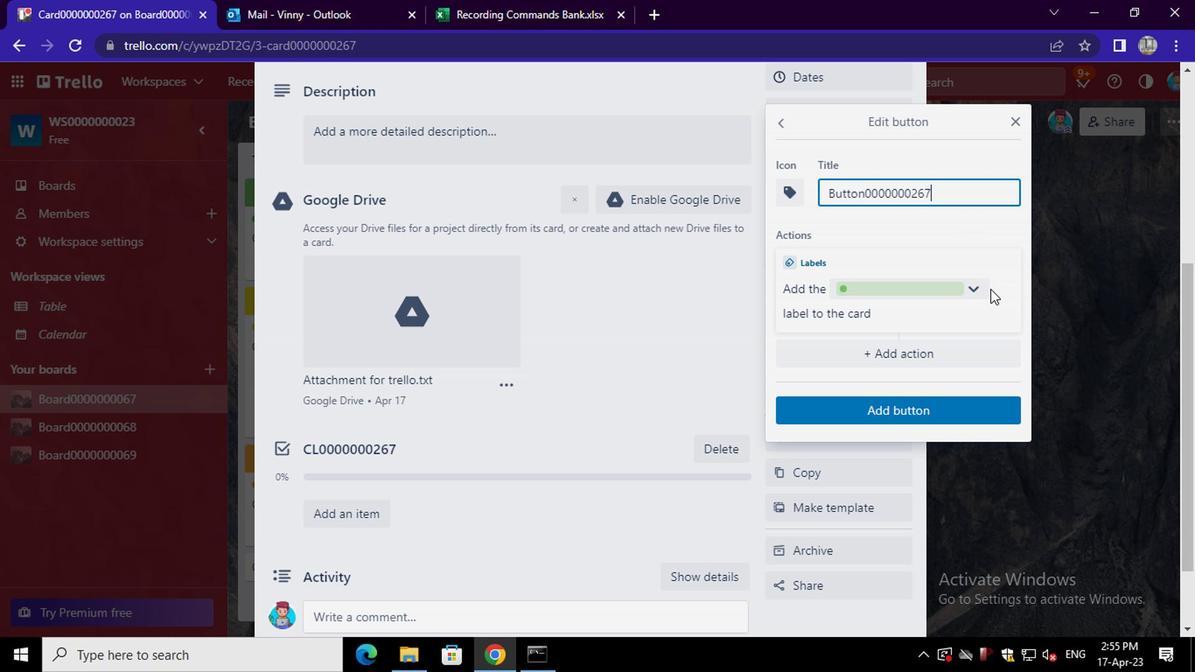 
Action: Mouse pressed left at (974, 291)
Screenshot: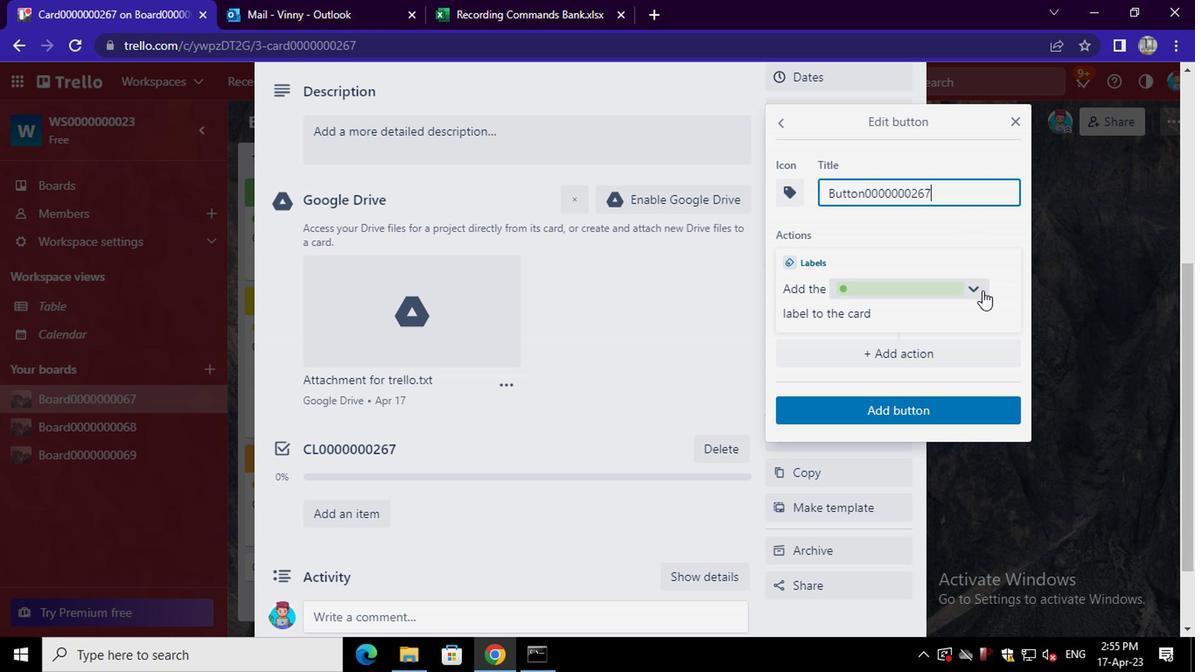 
Action: Mouse moved to (923, 465)
Screenshot: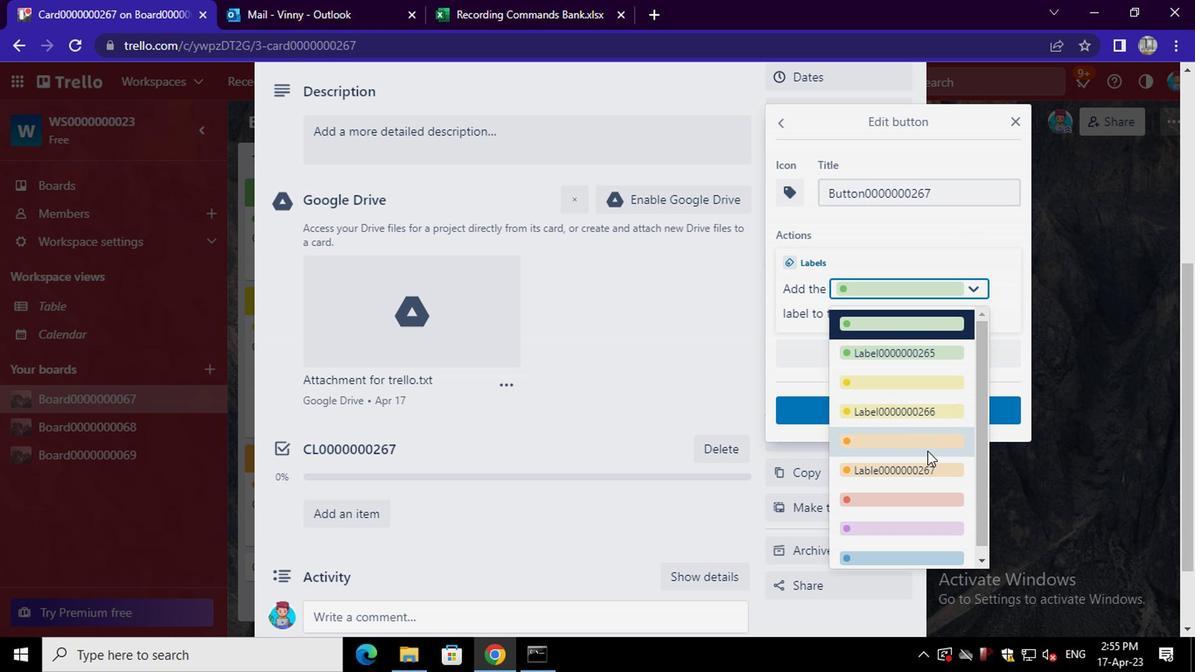 
Action: Mouse pressed left at (923, 465)
Screenshot: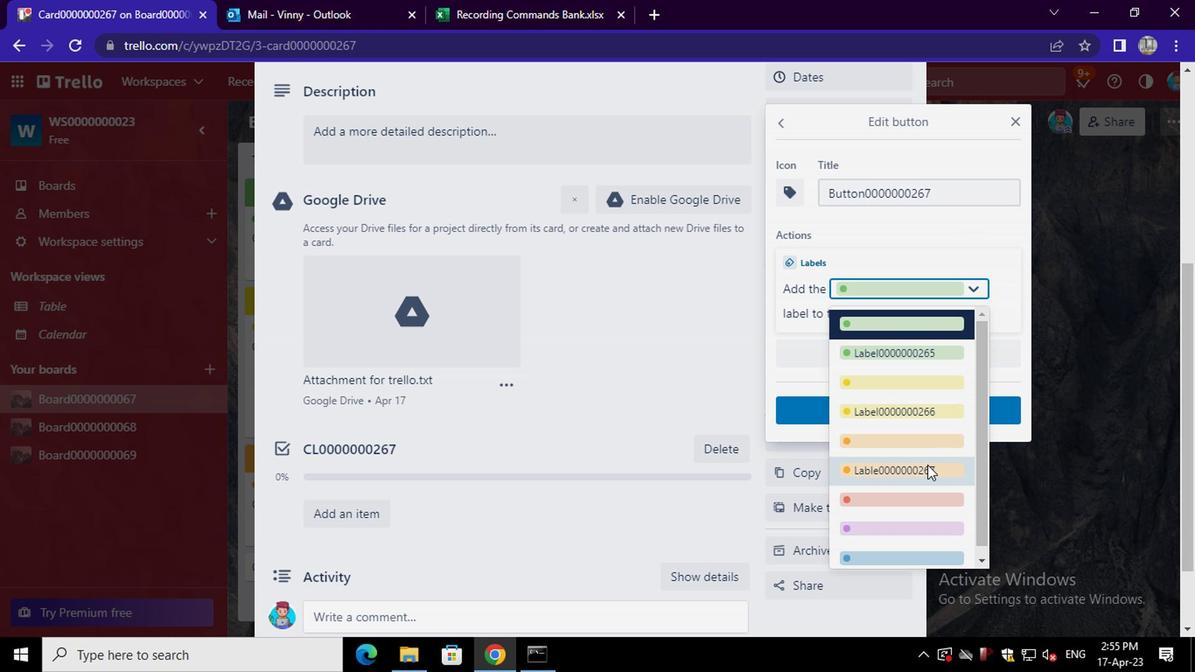 
Action: Mouse moved to (911, 411)
Screenshot: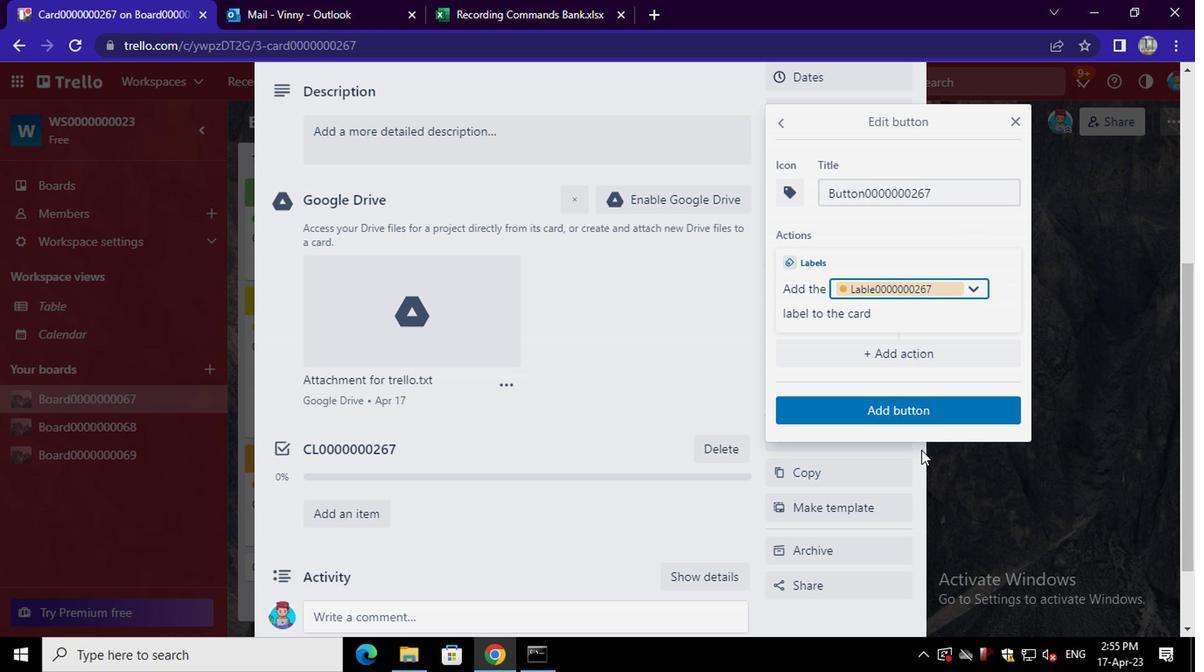 
Action: Mouse pressed left at (911, 411)
Screenshot: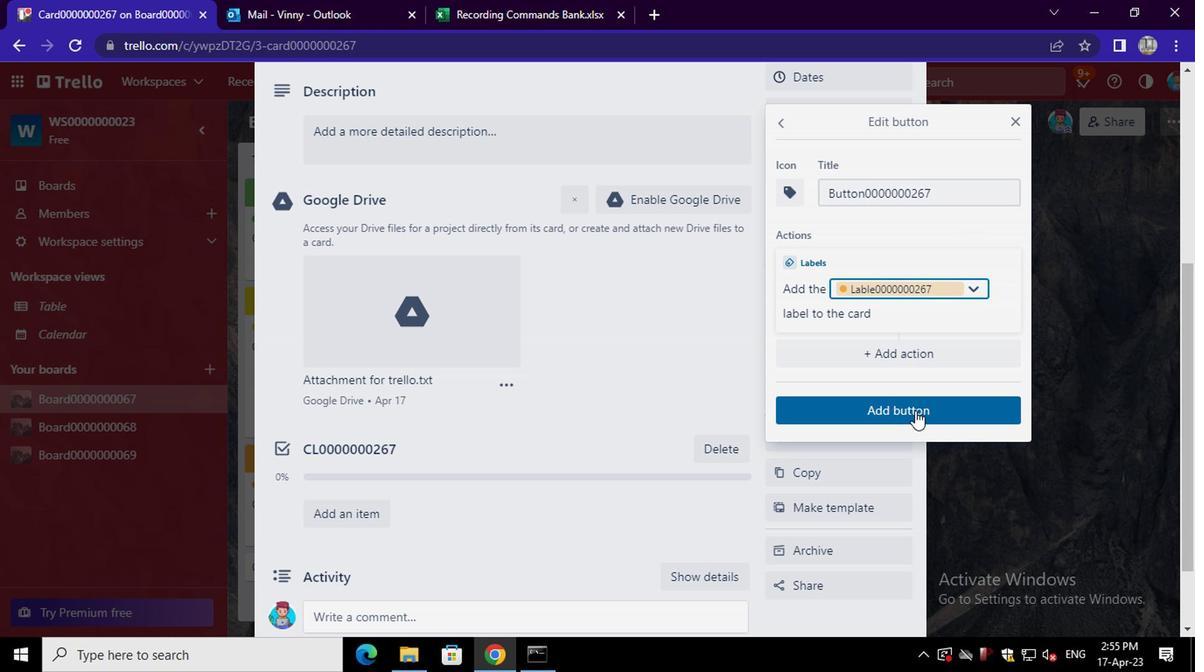 
Action: Mouse moved to (511, 270)
Screenshot: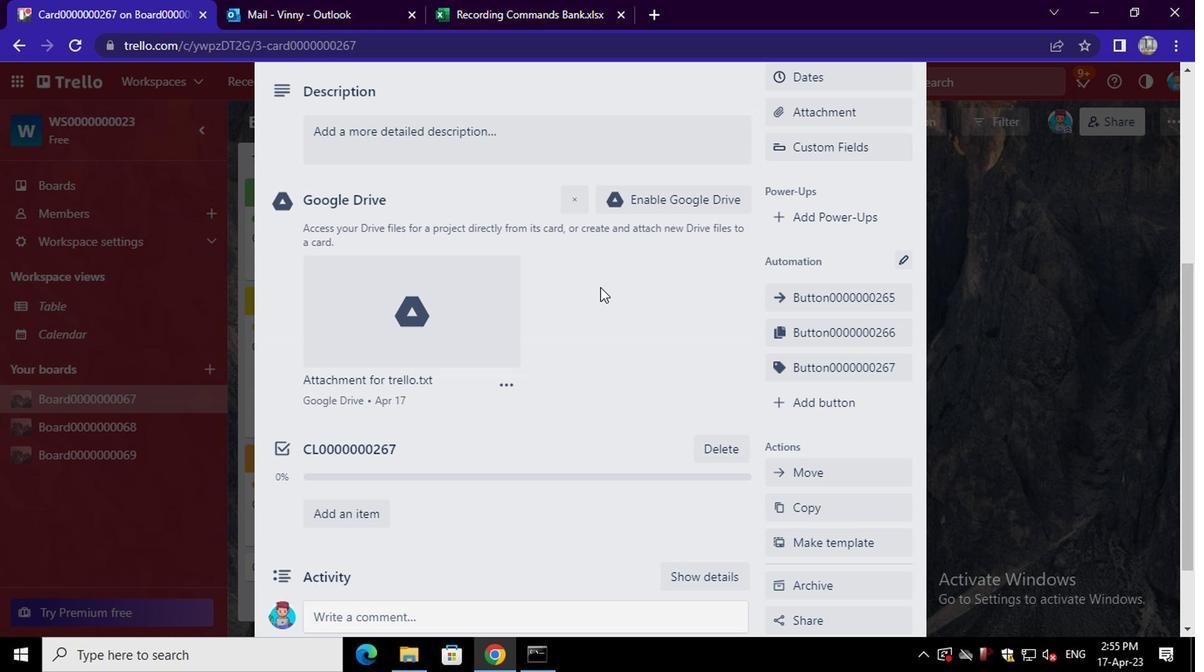 
Action: Mouse scrolled (511, 271) with delta (0, 1)
Screenshot: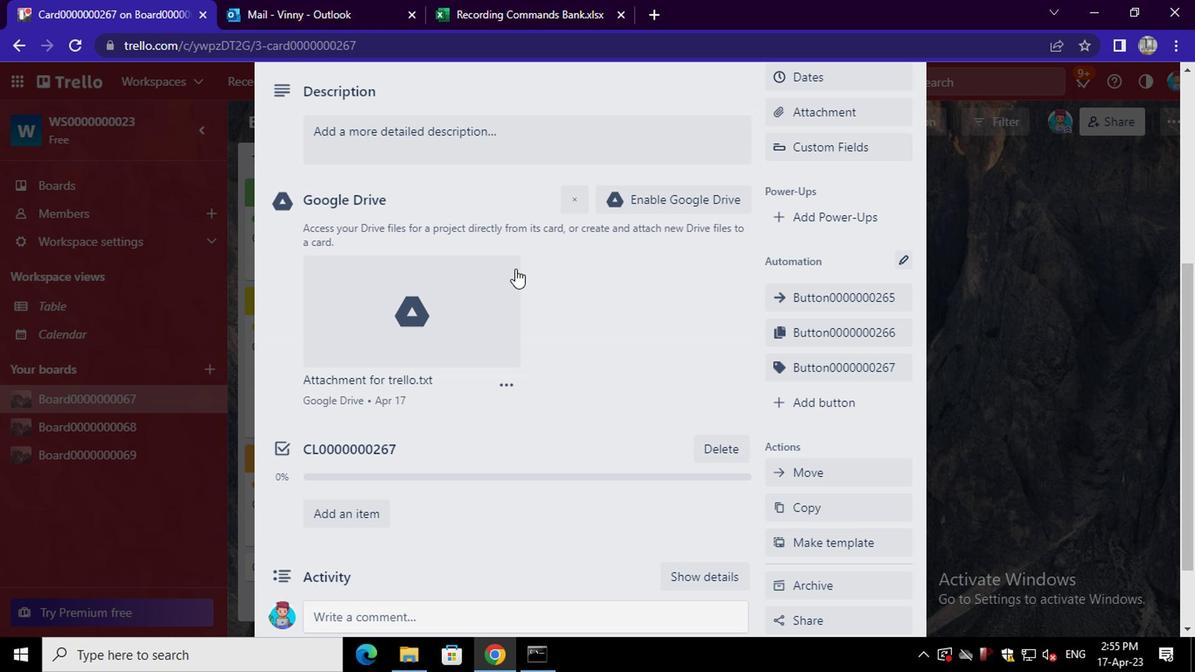 
Action: Mouse moved to (487, 214)
Screenshot: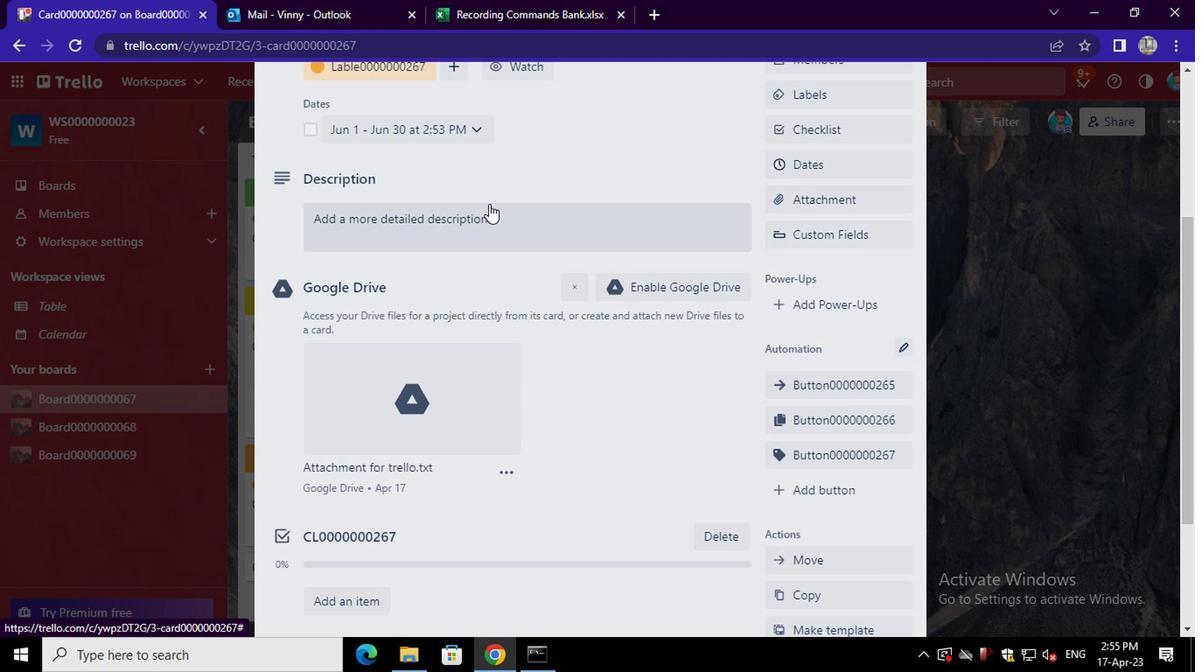 
Action: Mouse pressed left at (487, 214)
Screenshot: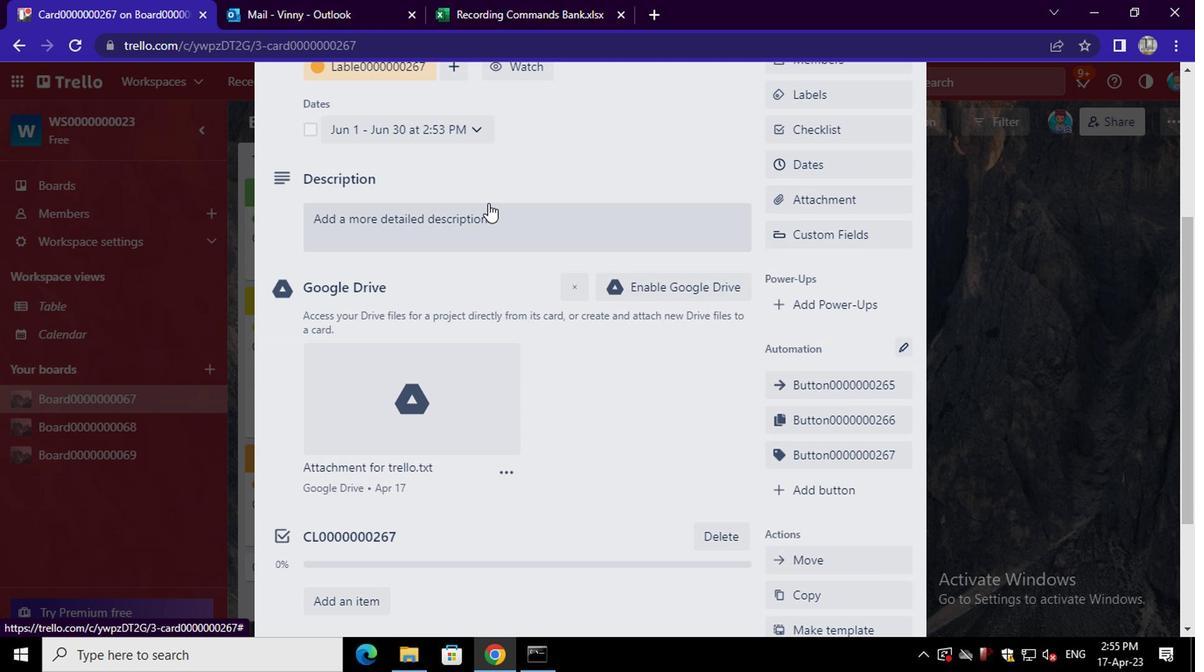 
Action: Mouse moved to (466, 282)
Screenshot: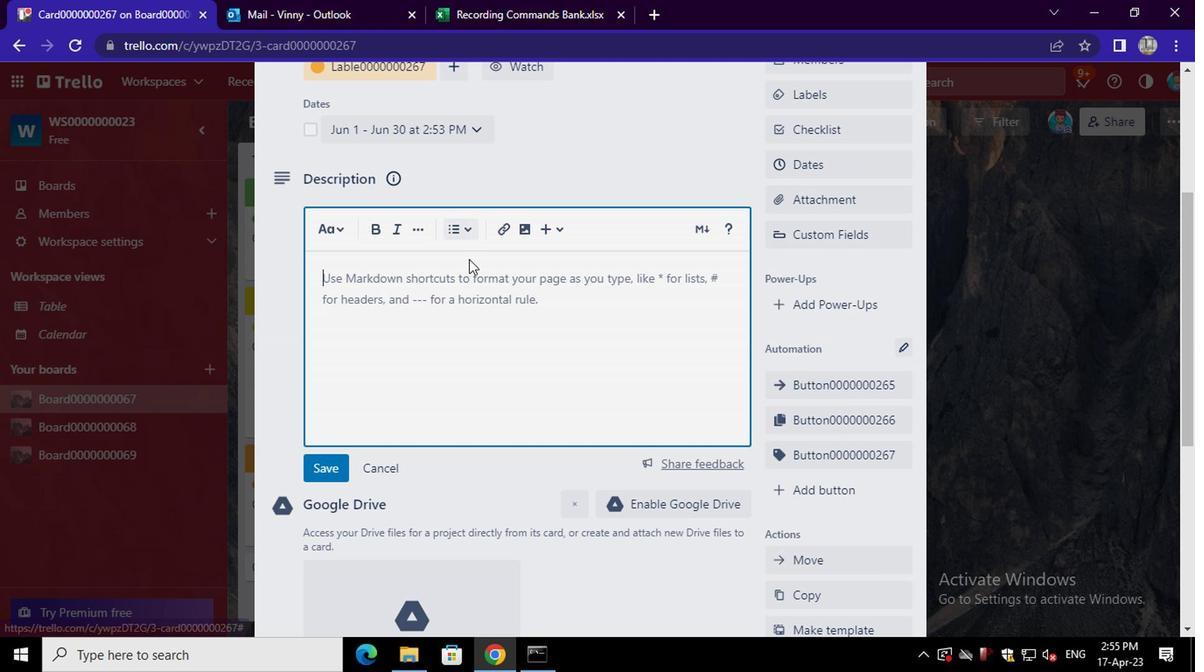 
Action: Mouse pressed left at (466, 282)
Screenshot: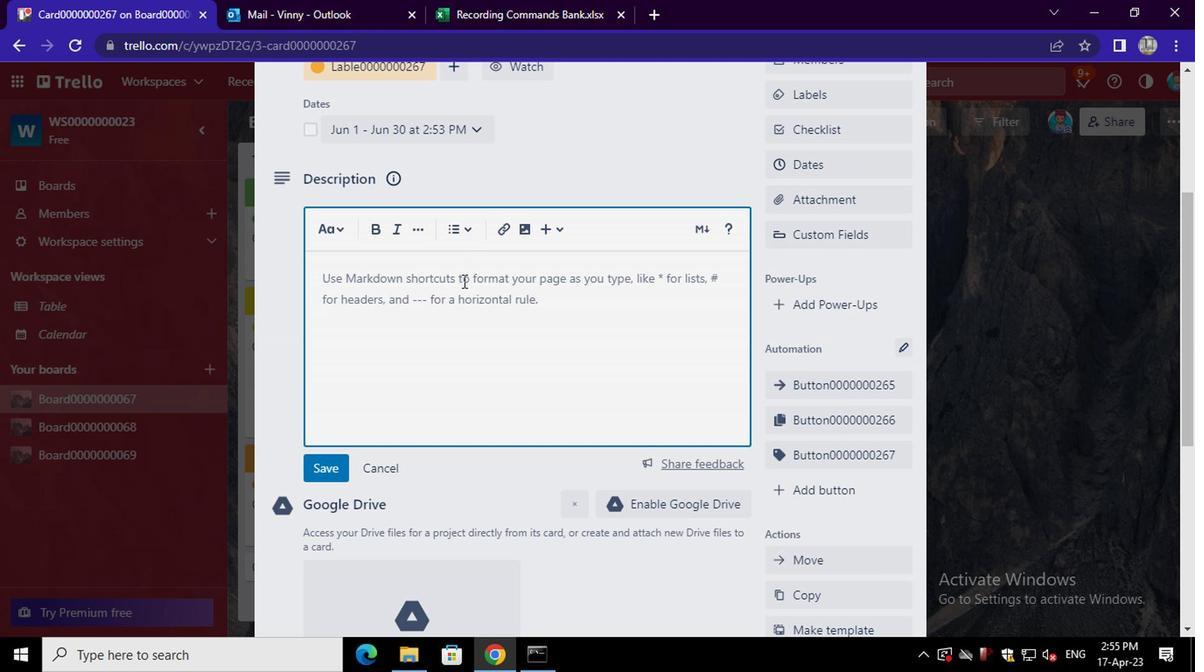 
Action: Key pressed <Key.shift>DS0000000267
Screenshot: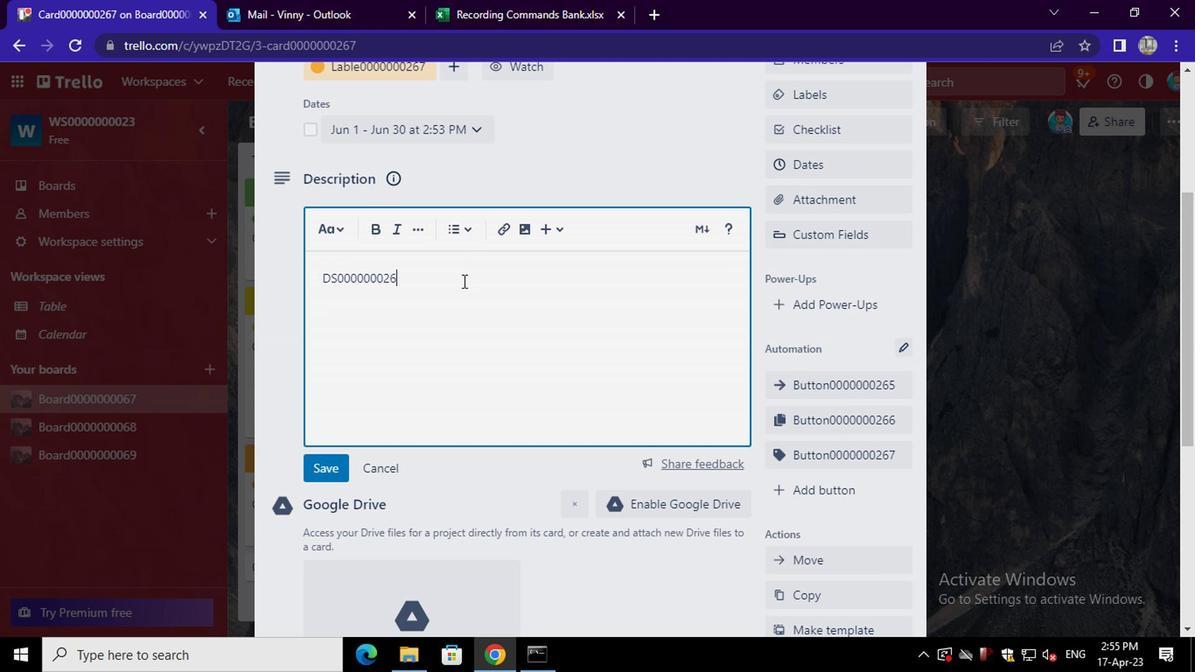 
Action: Mouse moved to (317, 466)
Screenshot: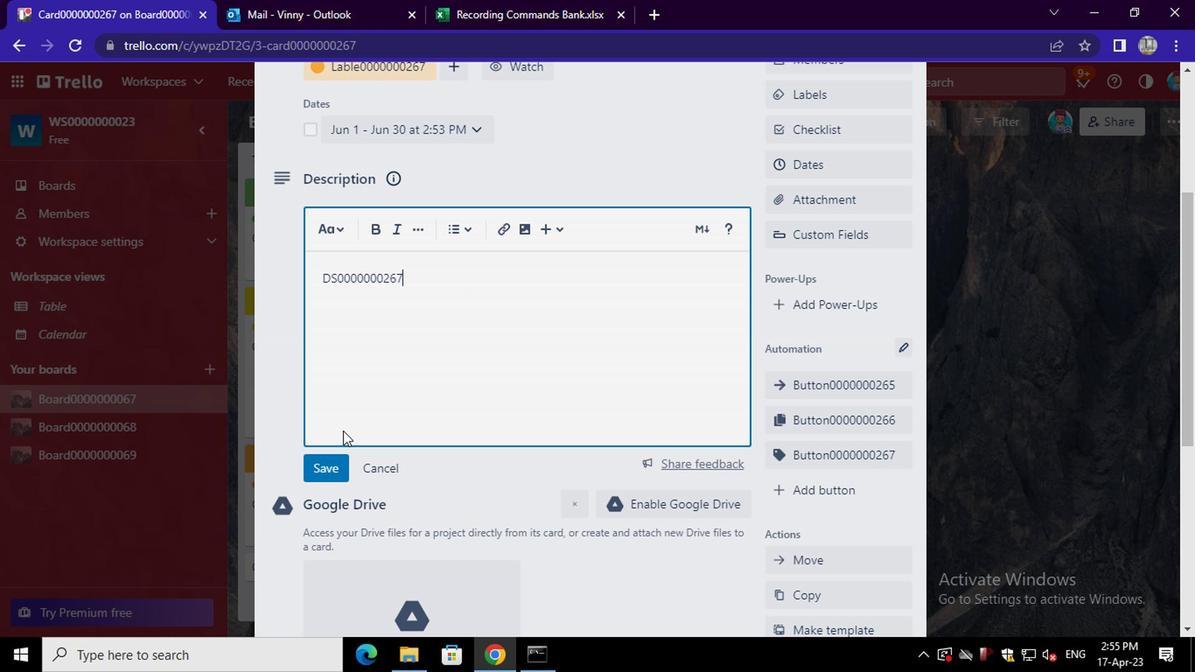 
Action: Mouse pressed left at (317, 466)
Screenshot: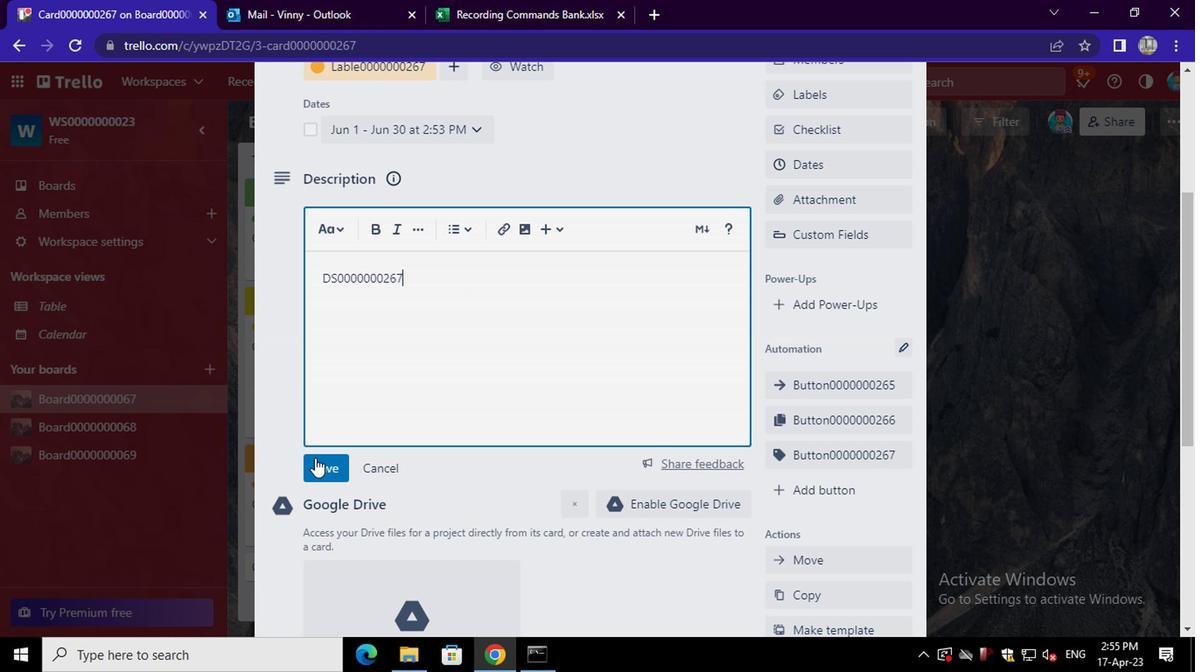 
Action: Mouse scrolled (317, 465) with delta (0, -1)
Screenshot: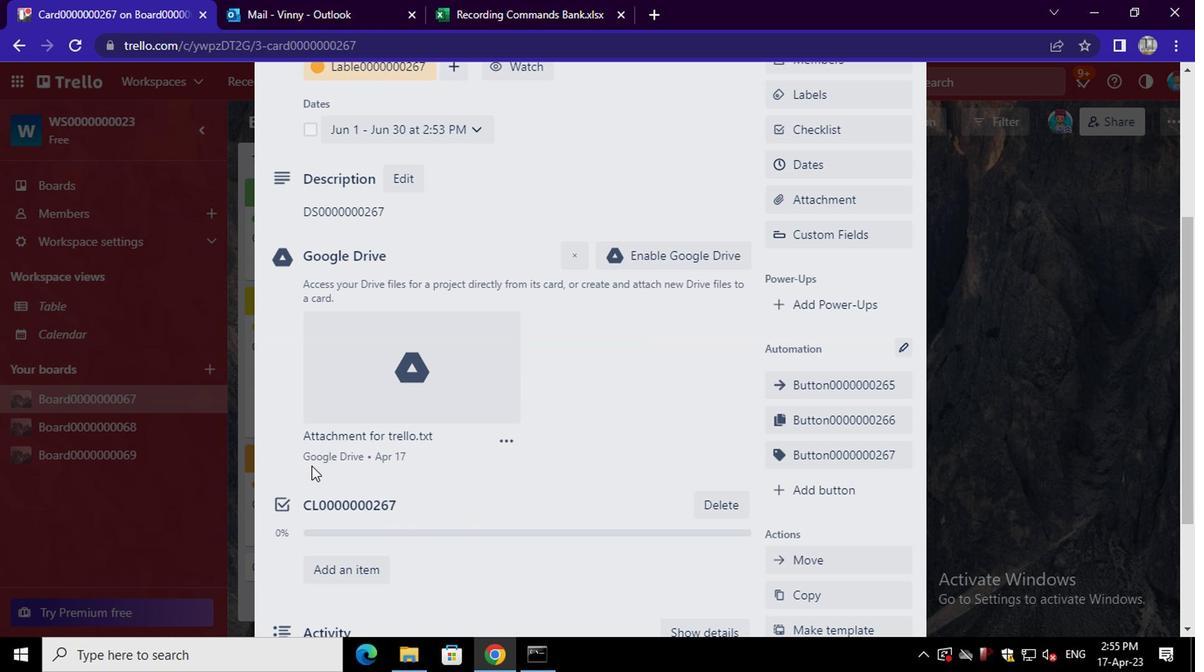 
Action: Mouse scrolled (317, 465) with delta (0, -1)
Screenshot: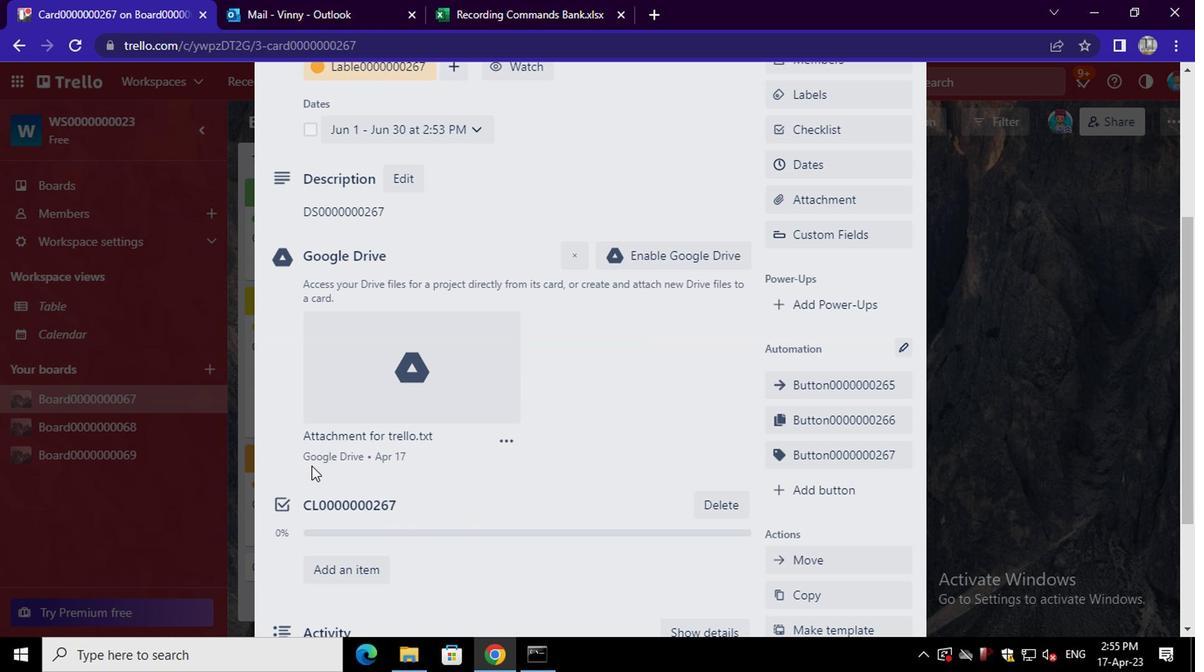 
Action: Mouse scrolled (317, 465) with delta (0, -1)
Screenshot: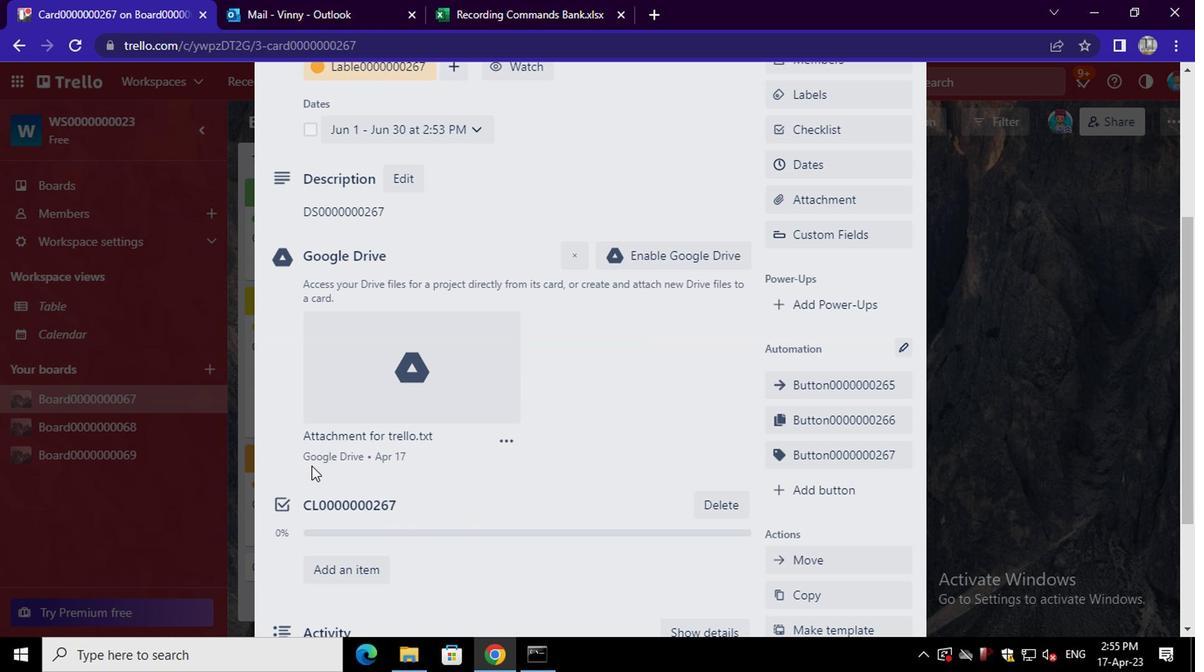 
Action: Mouse moved to (346, 487)
Screenshot: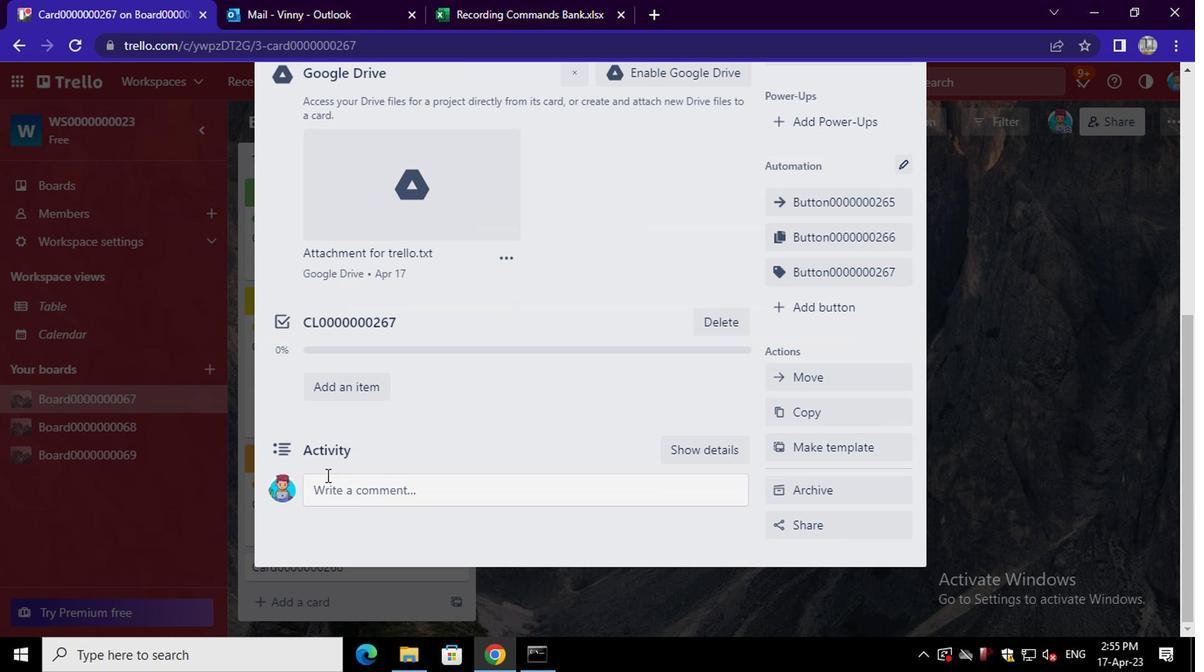 
Action: Mouse pressed left at (346, 487)
Screenshot: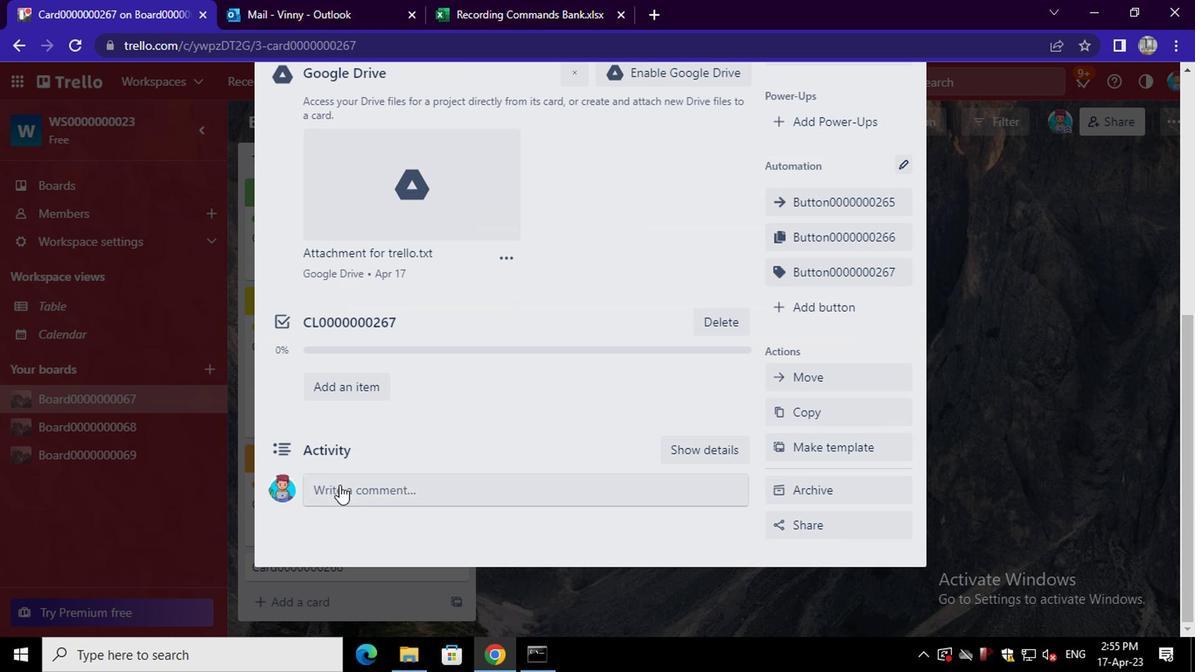 
Action: Mouse moved to (367, 492)
Screenshot: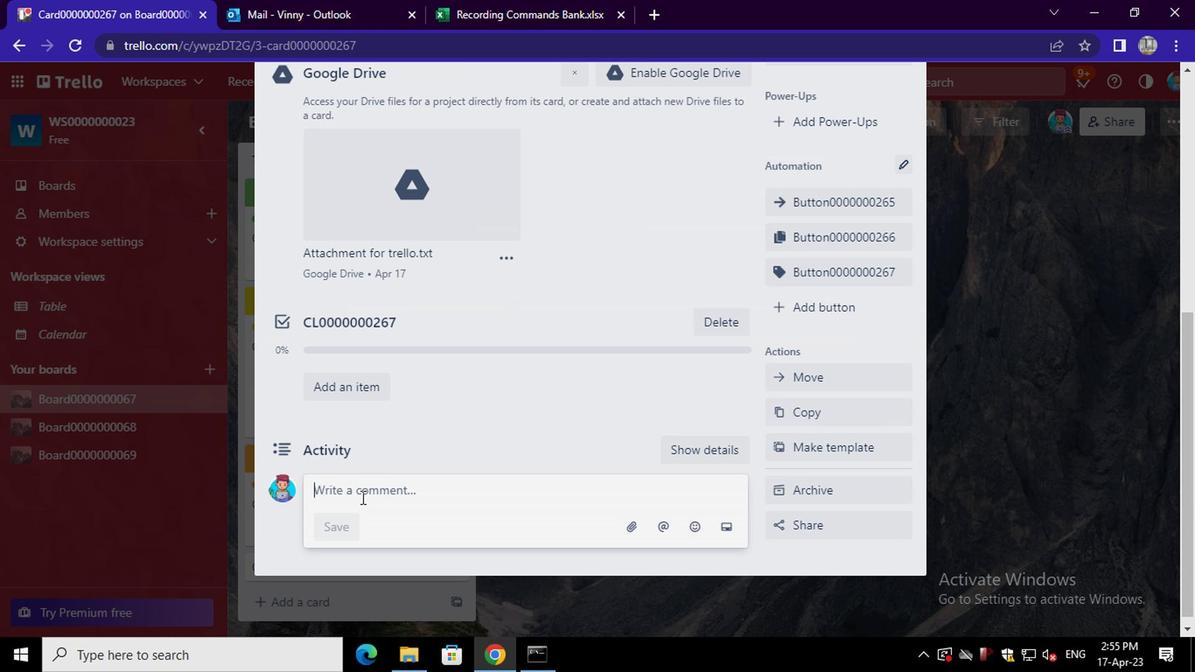 
Action: Mouse pressed left at (367, 492)
Screenshot: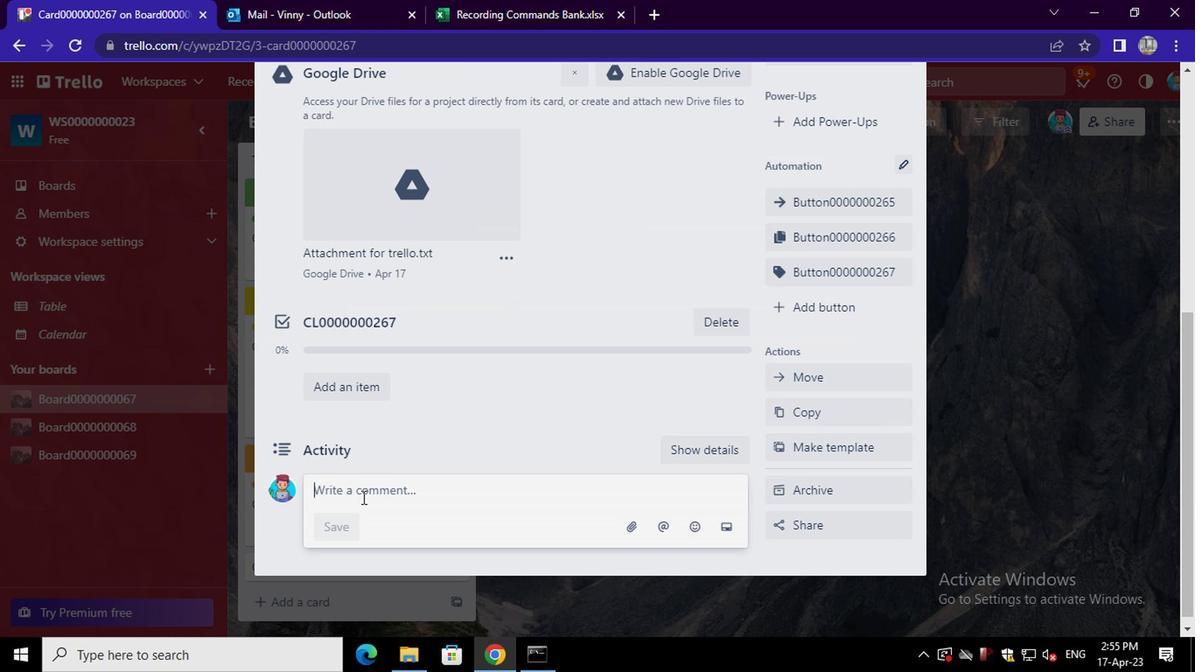
Action: Key pressed <Key.shift>CM0000000267
Screenshot: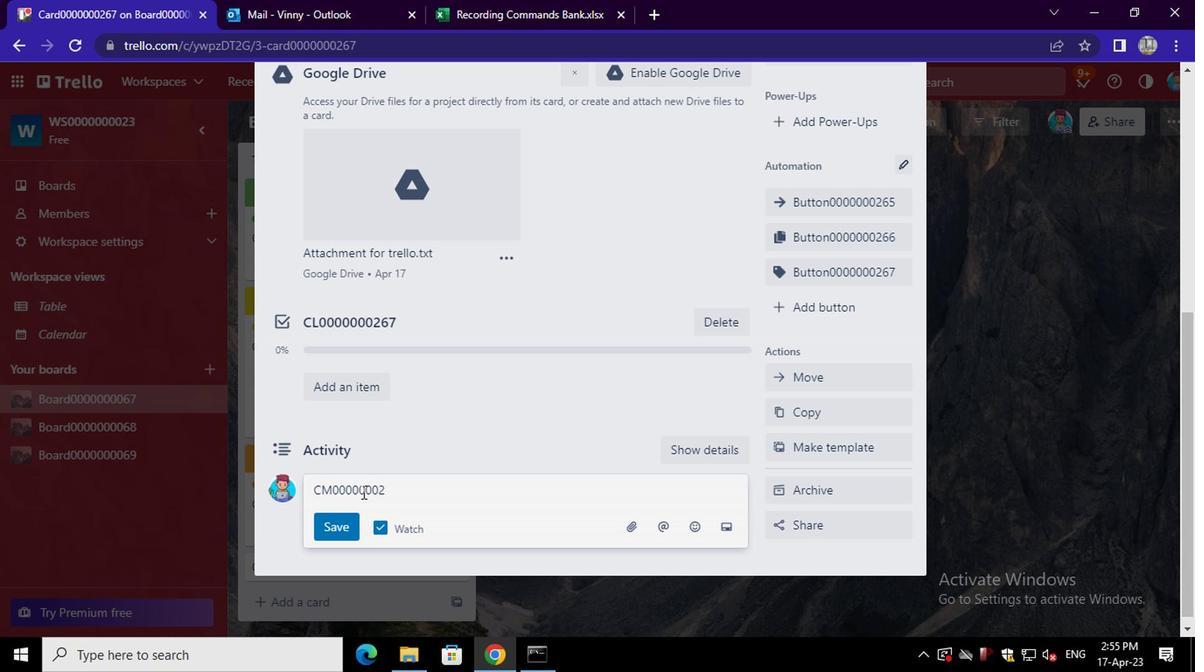 
Action: Mouse moved to (342, 526)
Screenshot: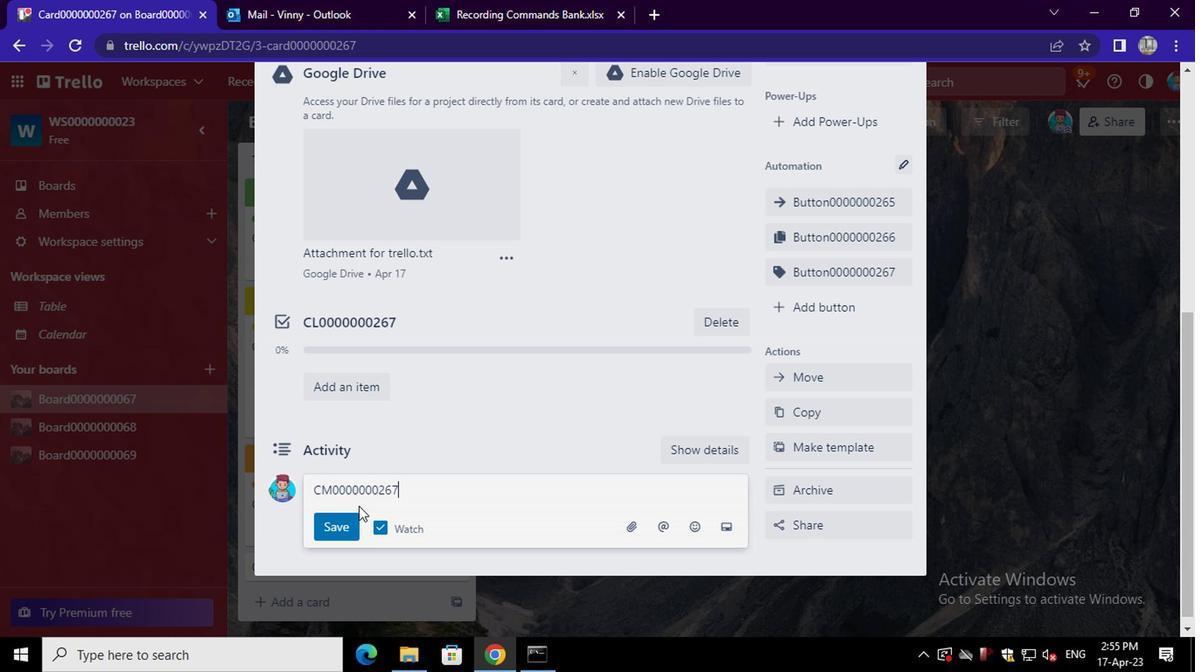 
Action: Mouse pressed left at (342, 526)
Screenshot: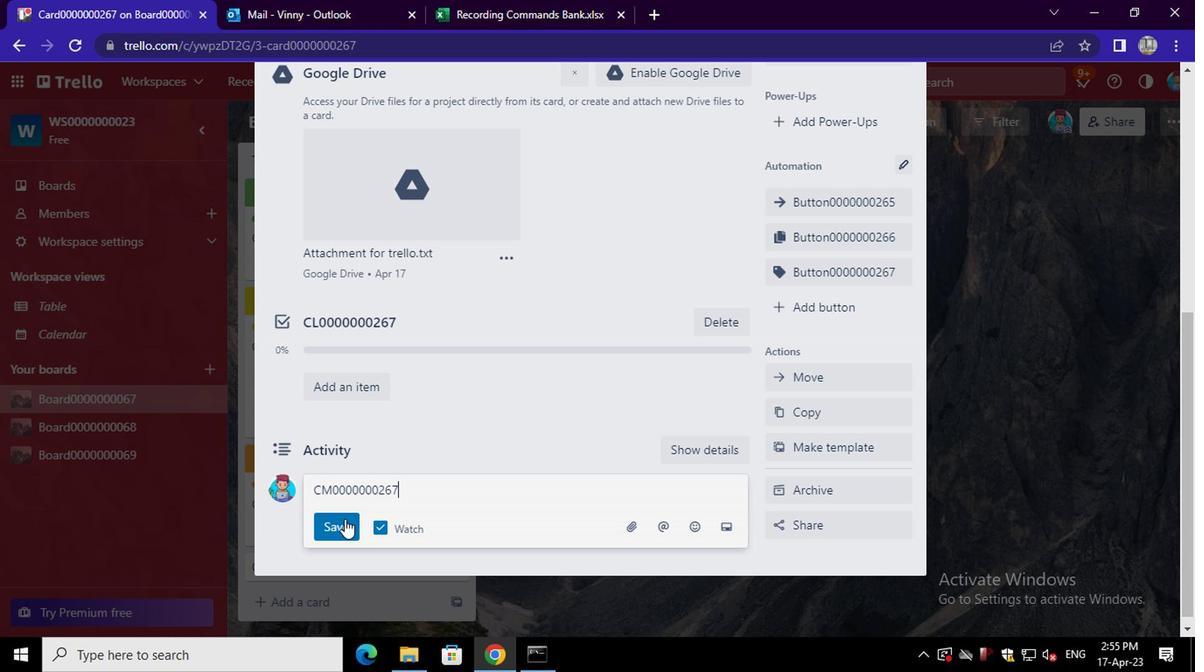 
Action: Key pressed <Key.f8>
Screenshot: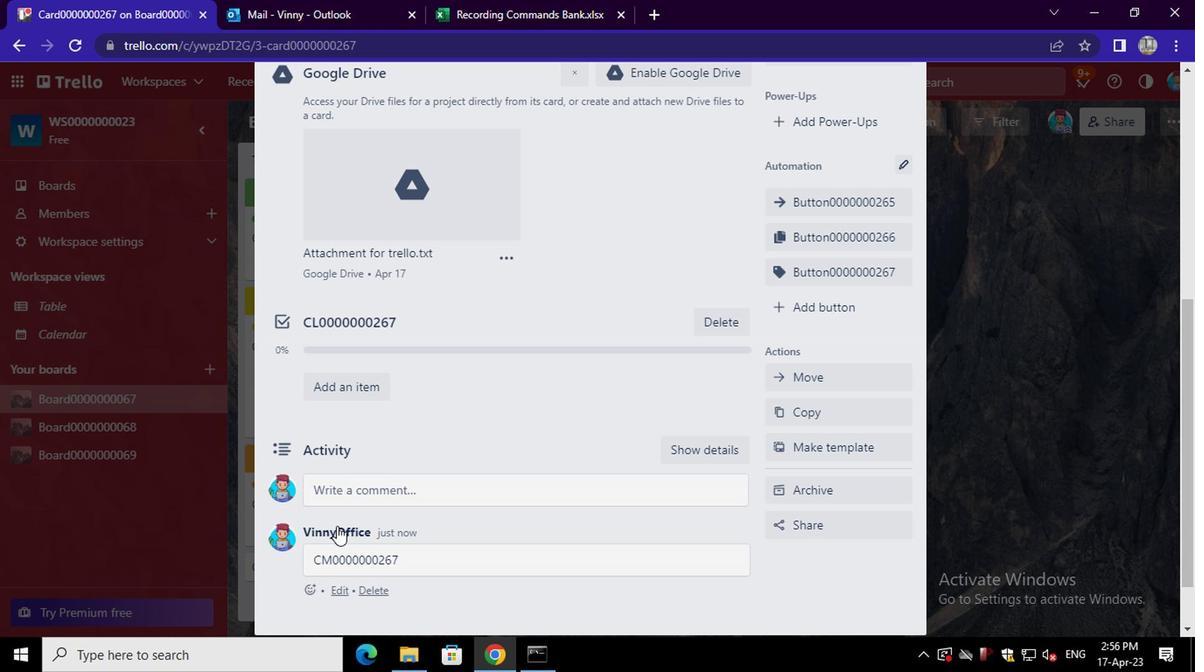 
